 Task: Create a due date automation trigger when advanced on, on the monday before a card is due add fields without custom field "Resume" set to a date less than 1 days ago at 11:00 AM.
Action: Mouse moved to (1062, 297)
Screenshot: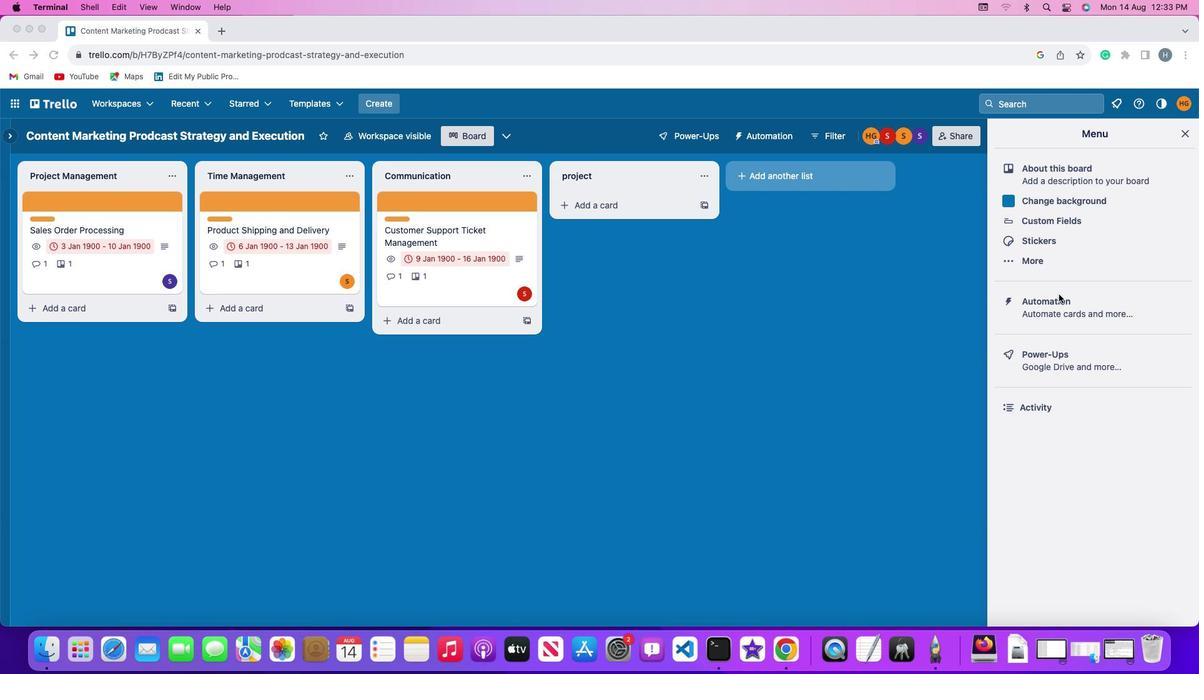 
Action: Mouse pressed left at (1062, 297)
Screenshot: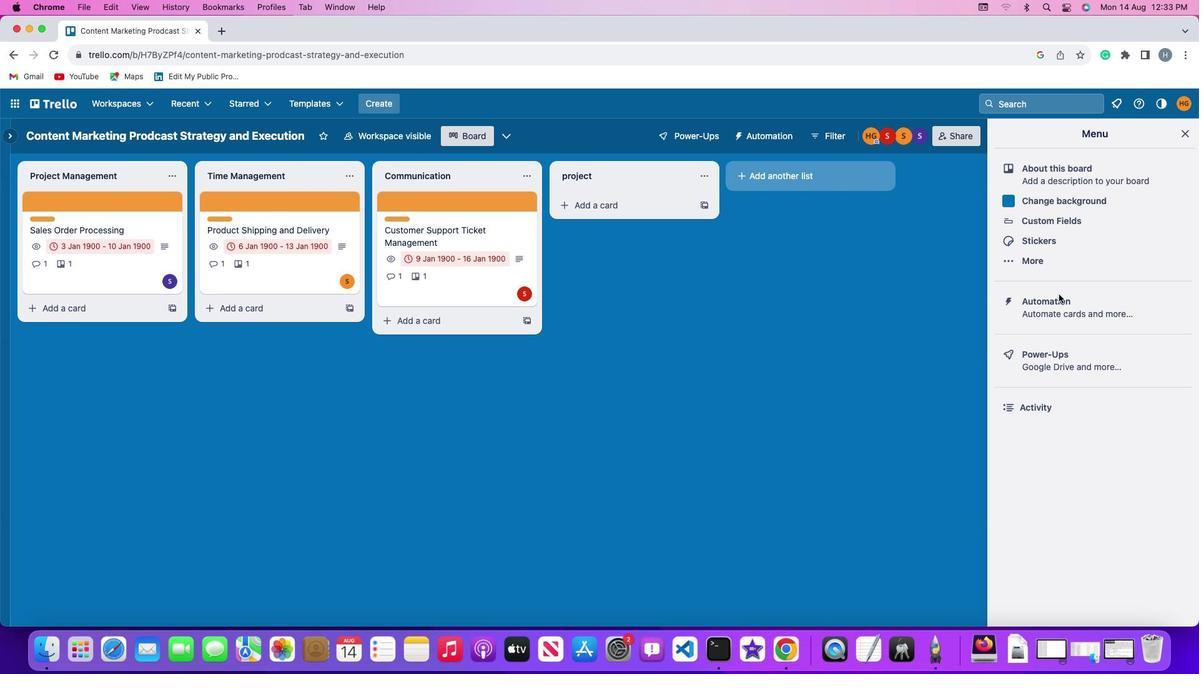 
Action: Mouse pressed left at (1062, 297)
Screenshot: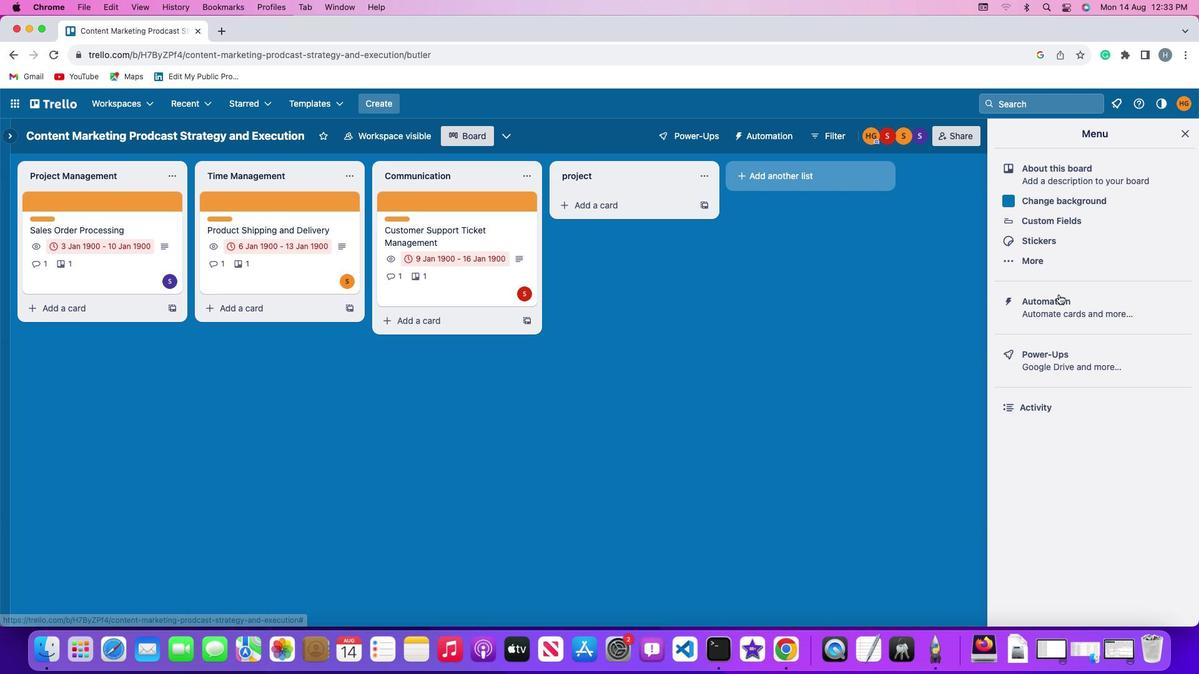 
Action: Mouse moved to (76, 302)
Screenshot: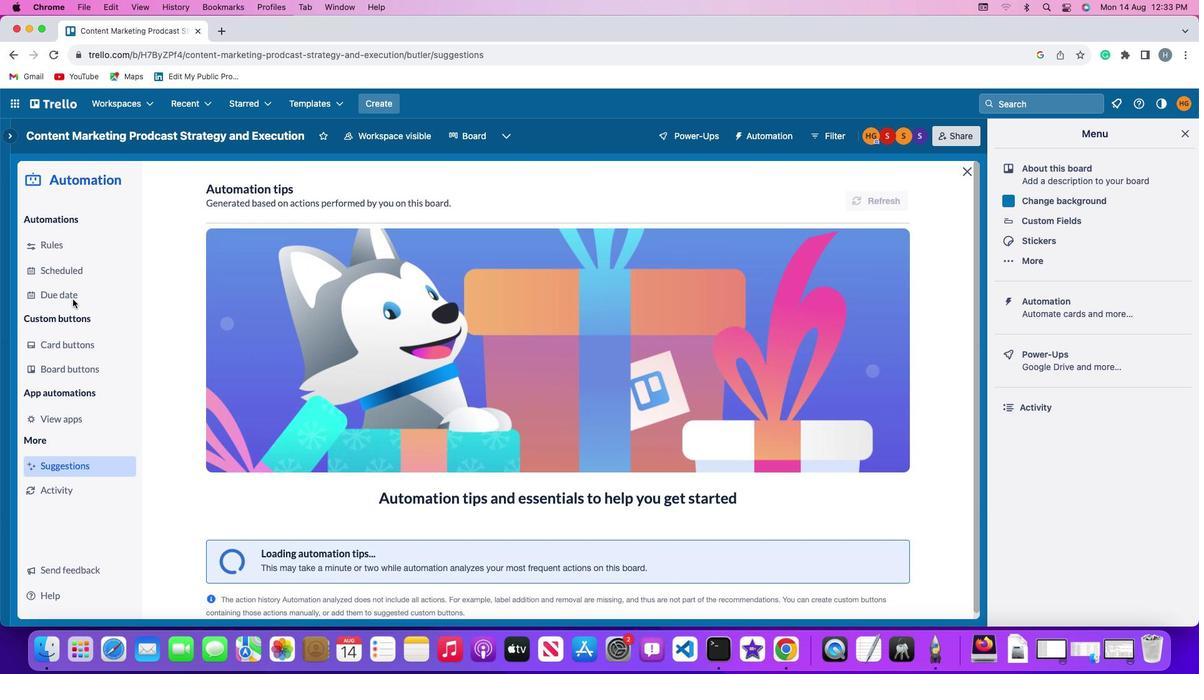 
Action: Mouse pressed left at (76, 302)
Screenshot: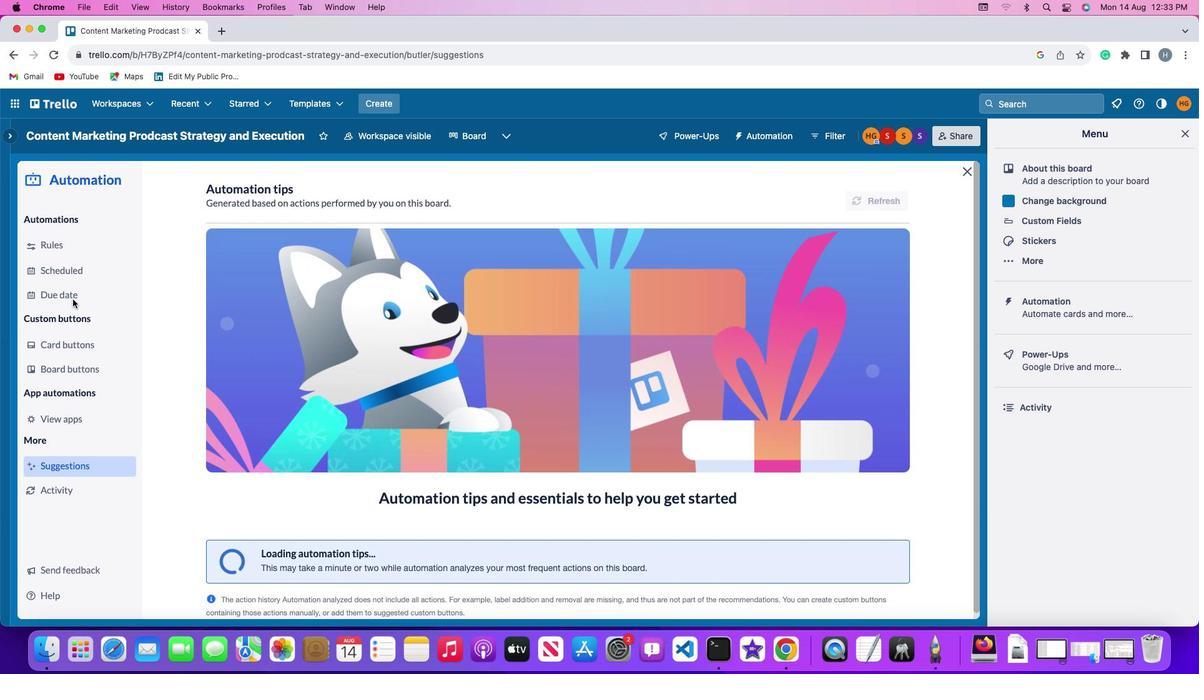 
Action: Mouse moved to (851, 191)
Screenshot: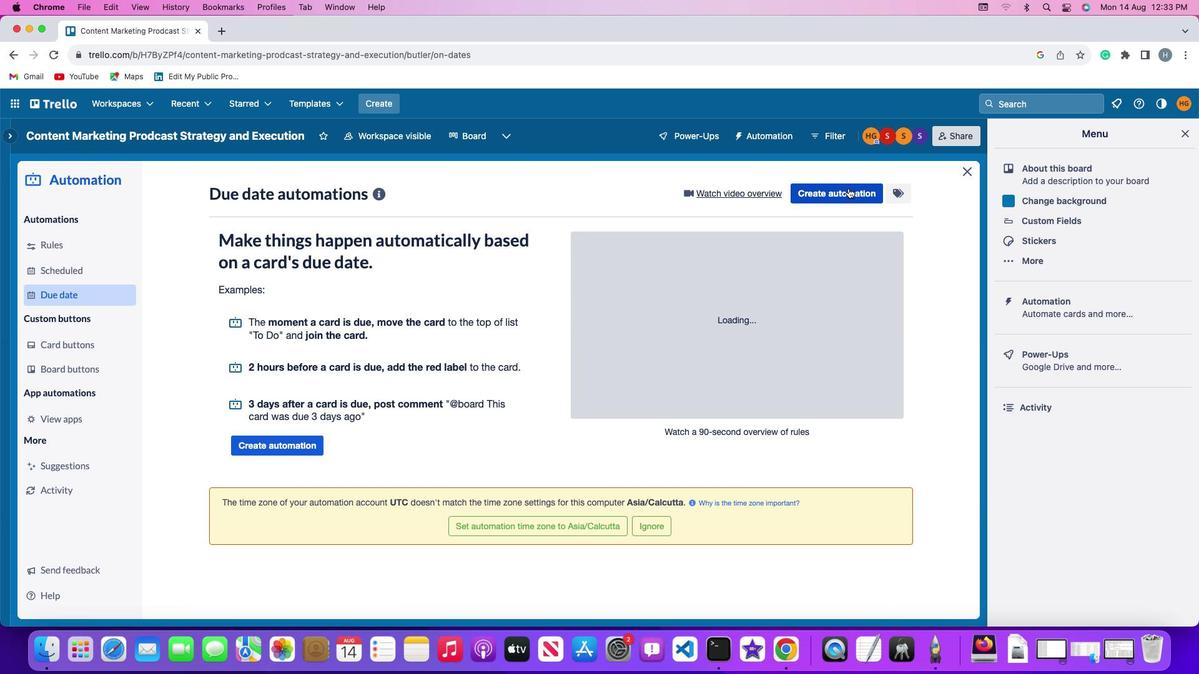 
Action: Mouse pressed left at (851, 191)
Screenshot: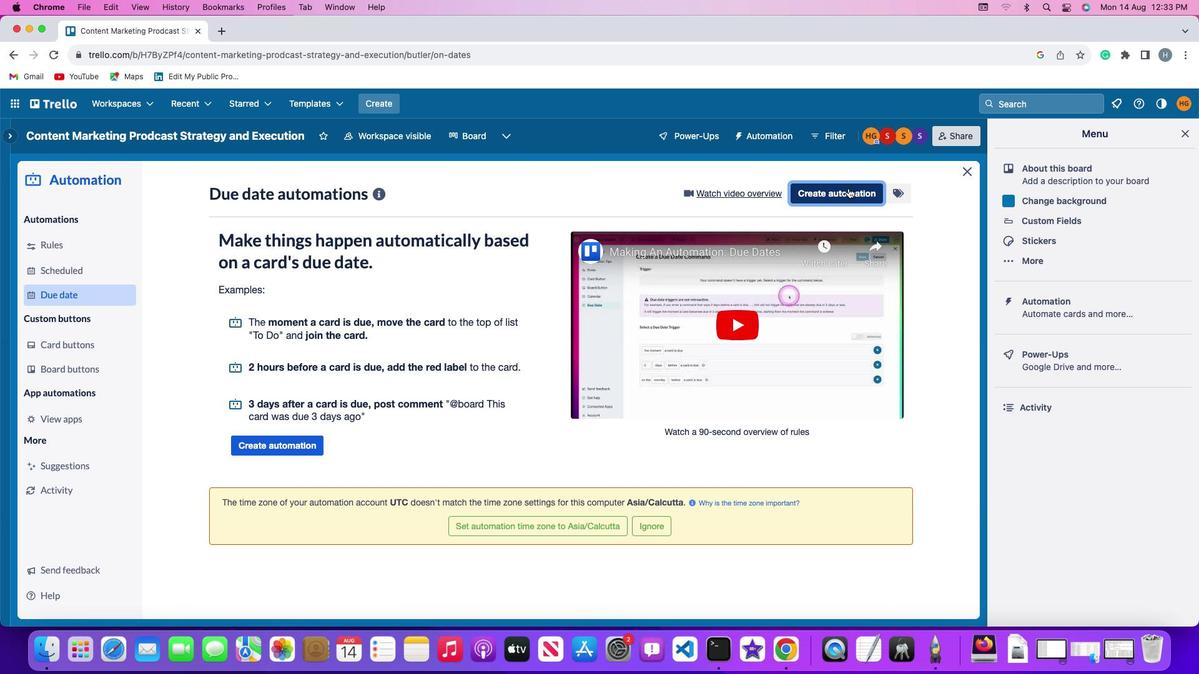 
Action: Mouse moved to (242, 312)
Screenshot: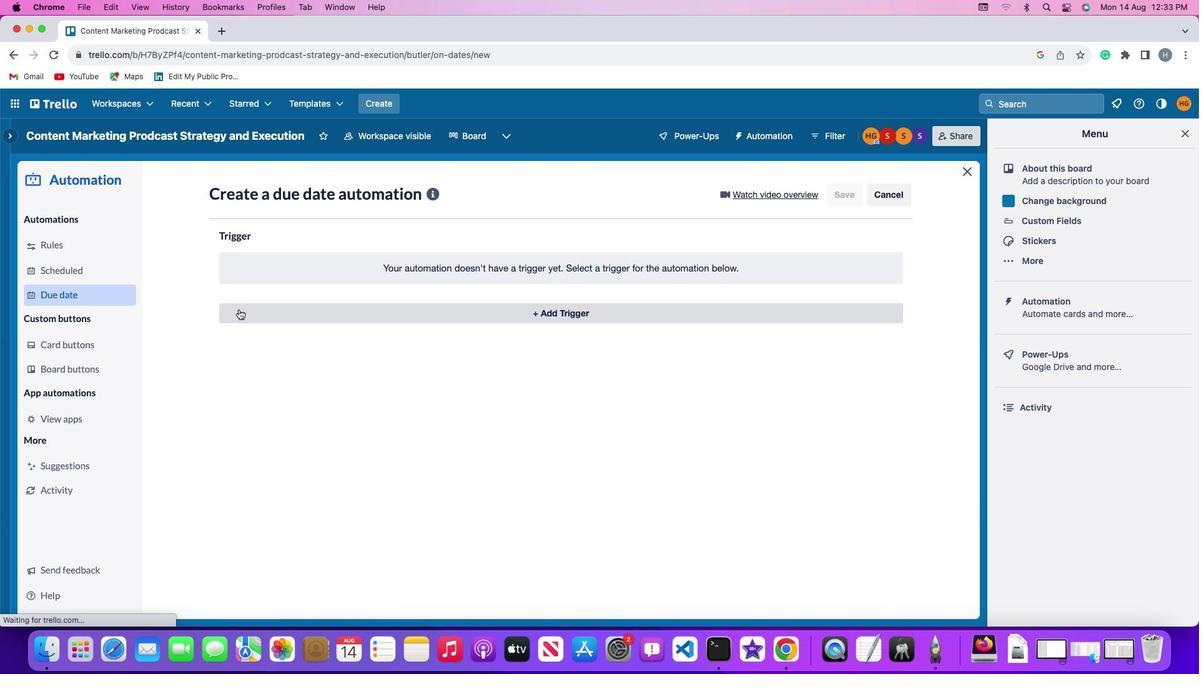
Action: Mouse pressed left at (242, 312)
Screenshot: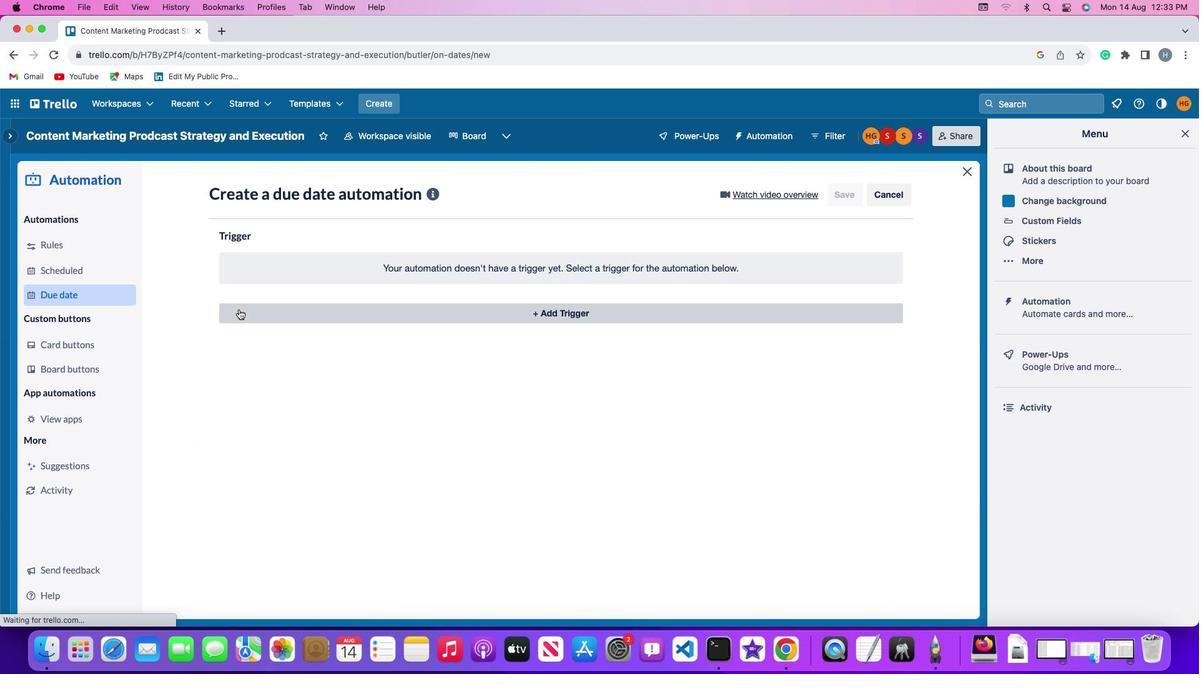 
Action: Mouse moved to (267, 547)
Screenshot: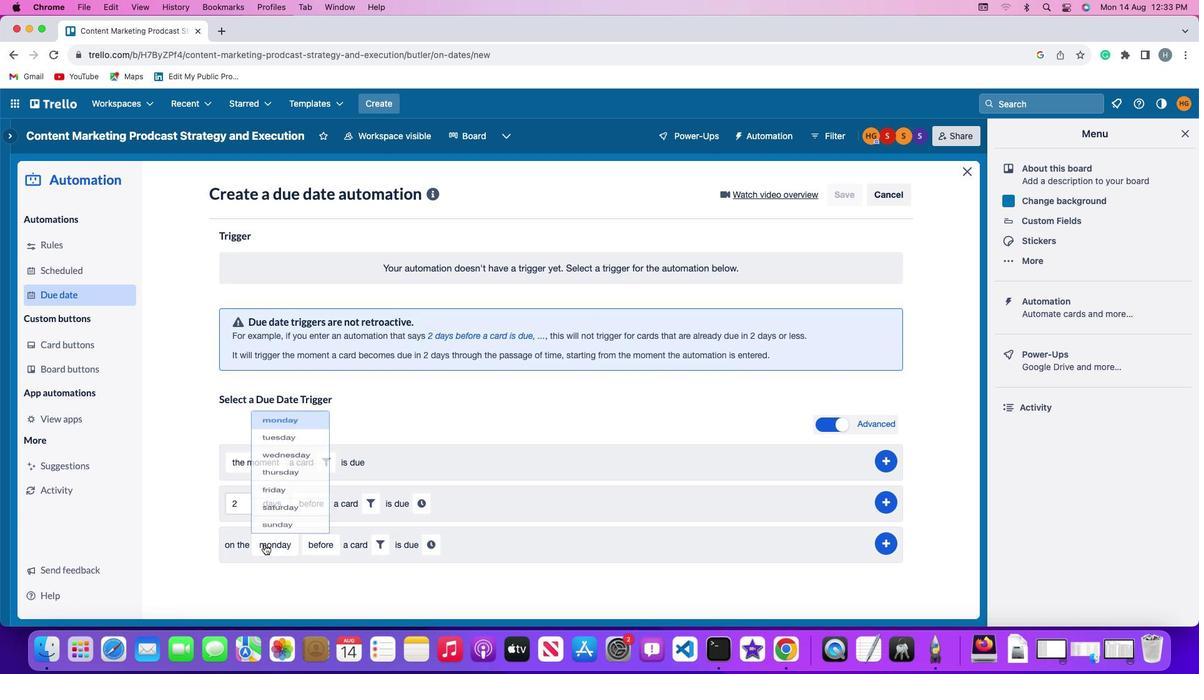 
Action: Mouse pressed left at (267, 547)
Screenshot: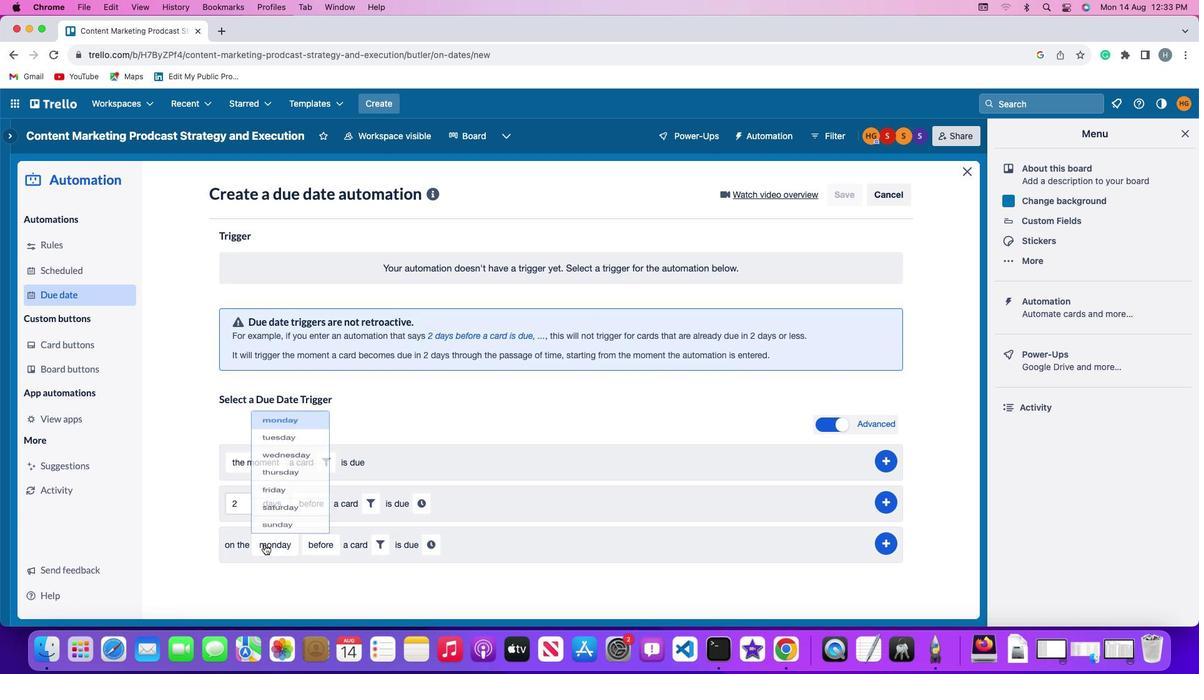 
Action: Mouse moved to (301, 377)
Screenshot: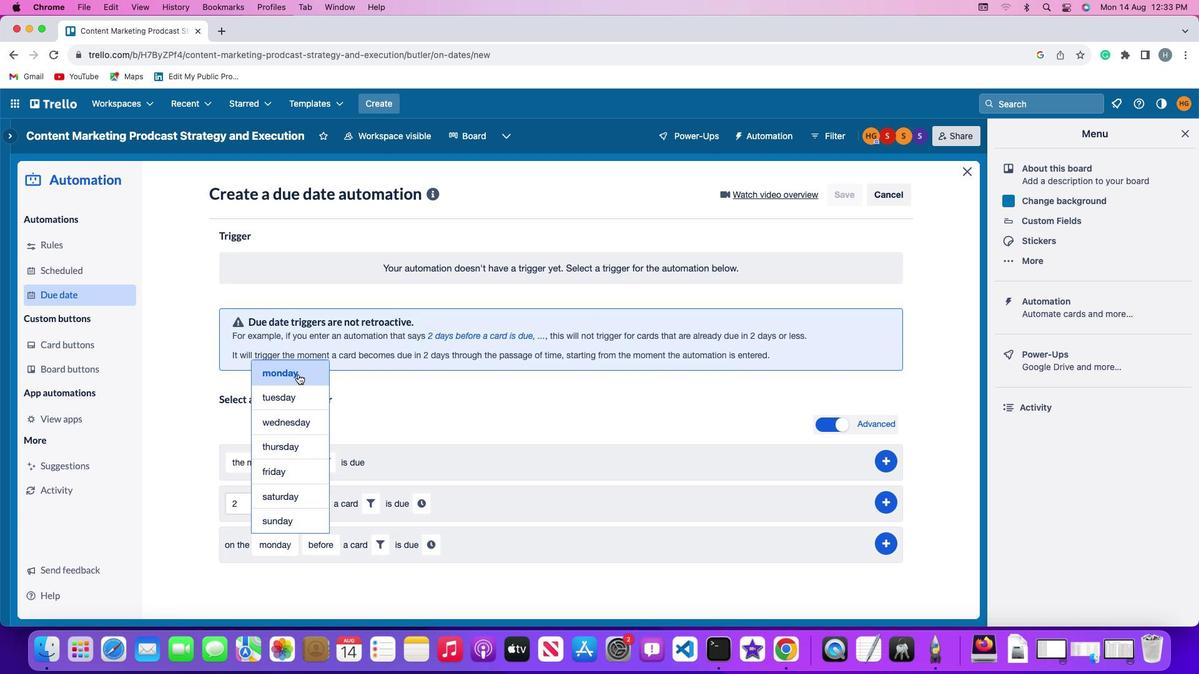 
Action: Mouse pressed left at (301, 377)
Screenshot: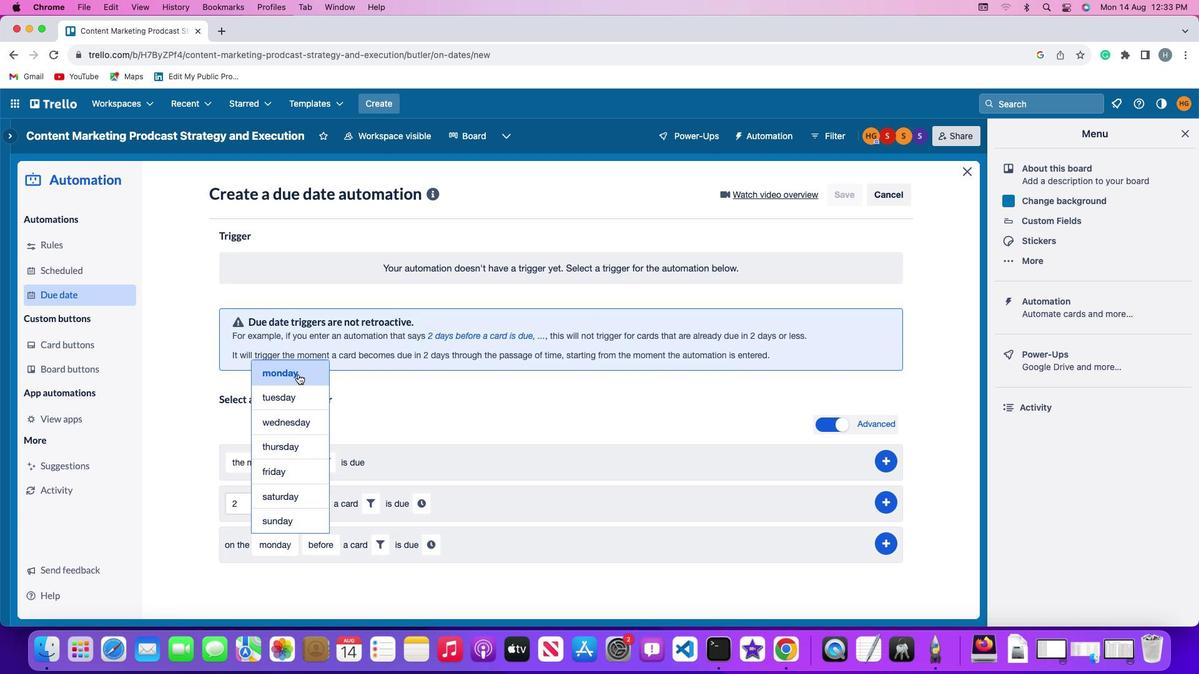 
Action: Mouse moved to (319, 551)
Screenshot: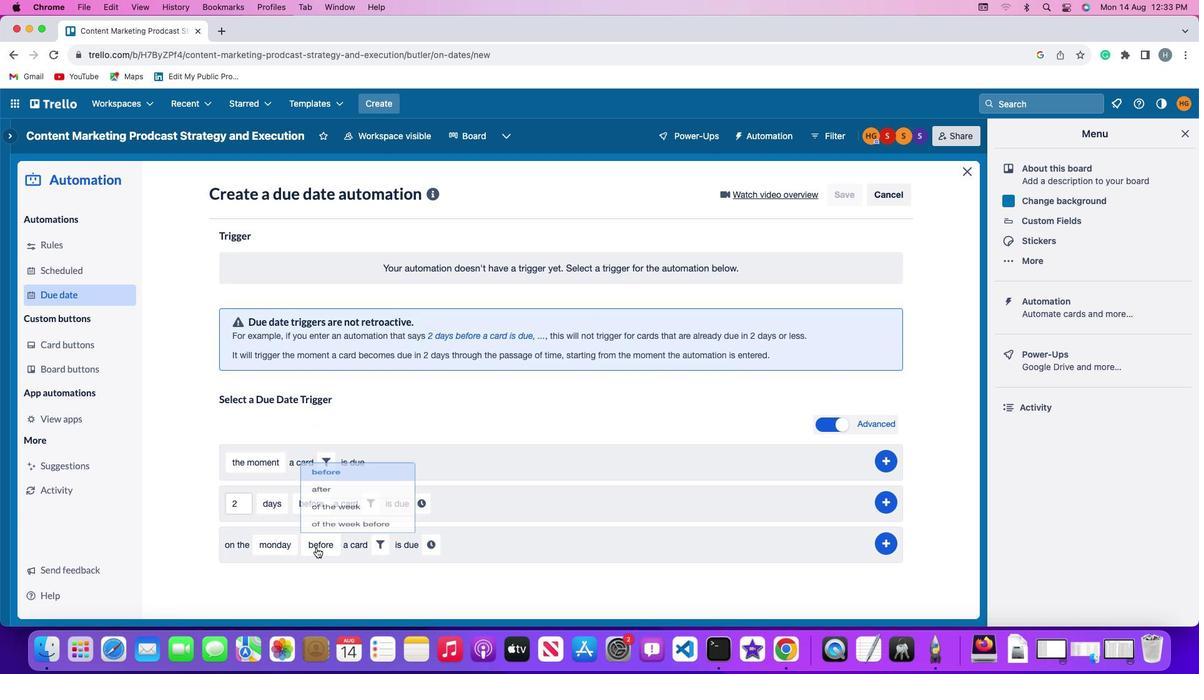 
Action: Mouse pressed left at (319, 551)
Screenshot: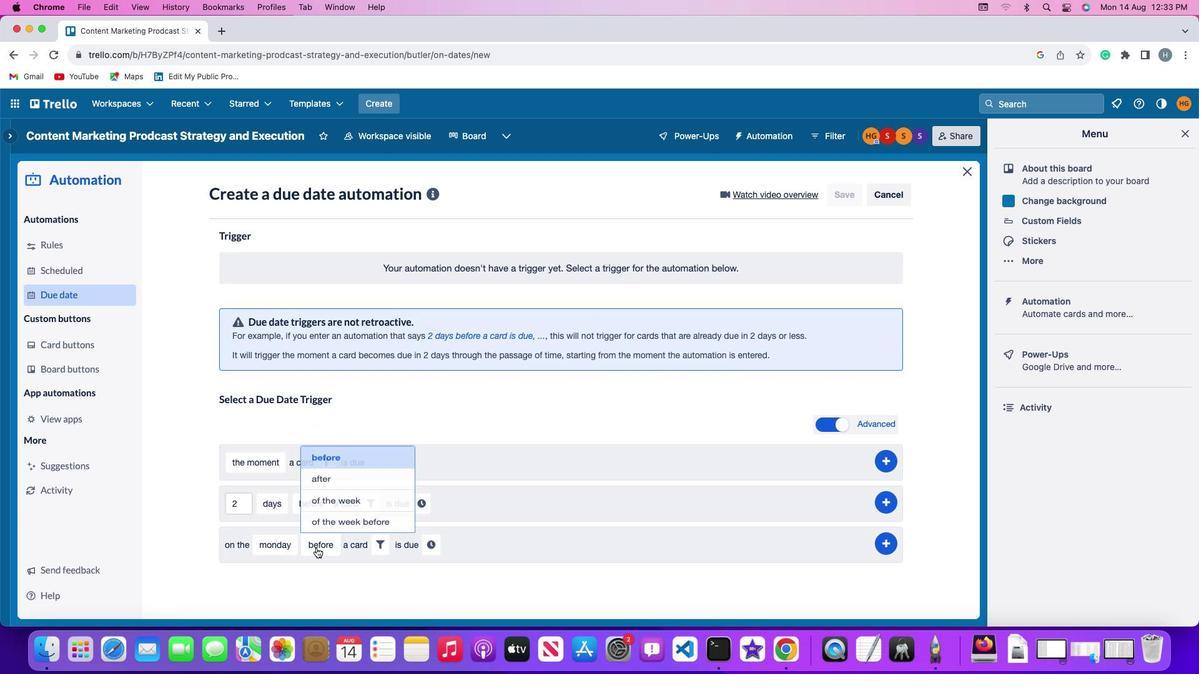 
Action: Mouse moved to (359, 450)
Screenshot: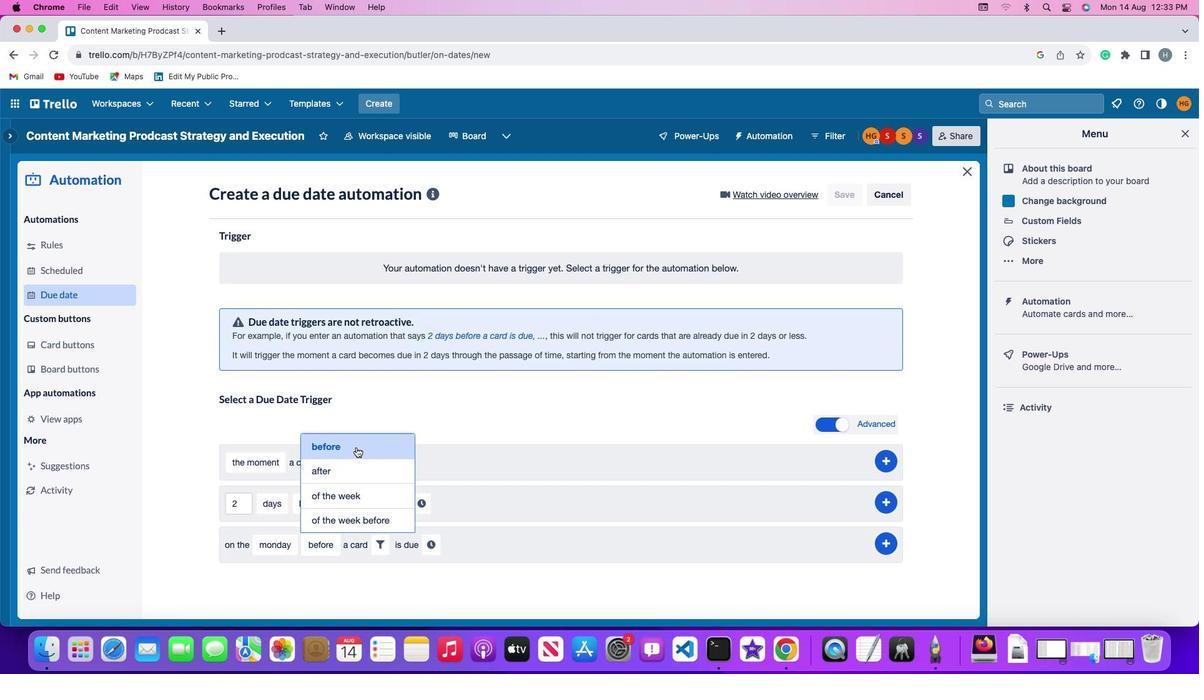 
Action: Mouse pressed left at (359, 450)
Screenshot: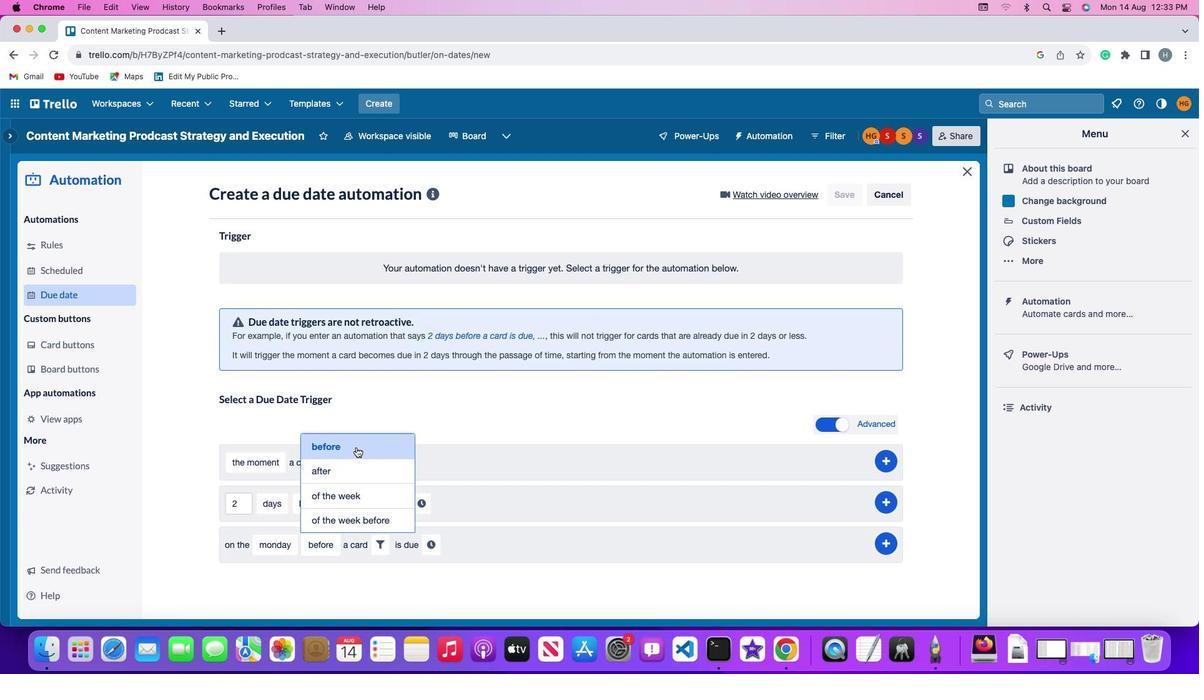 
Action: Mouse moved to (382, 548)
Screenshot: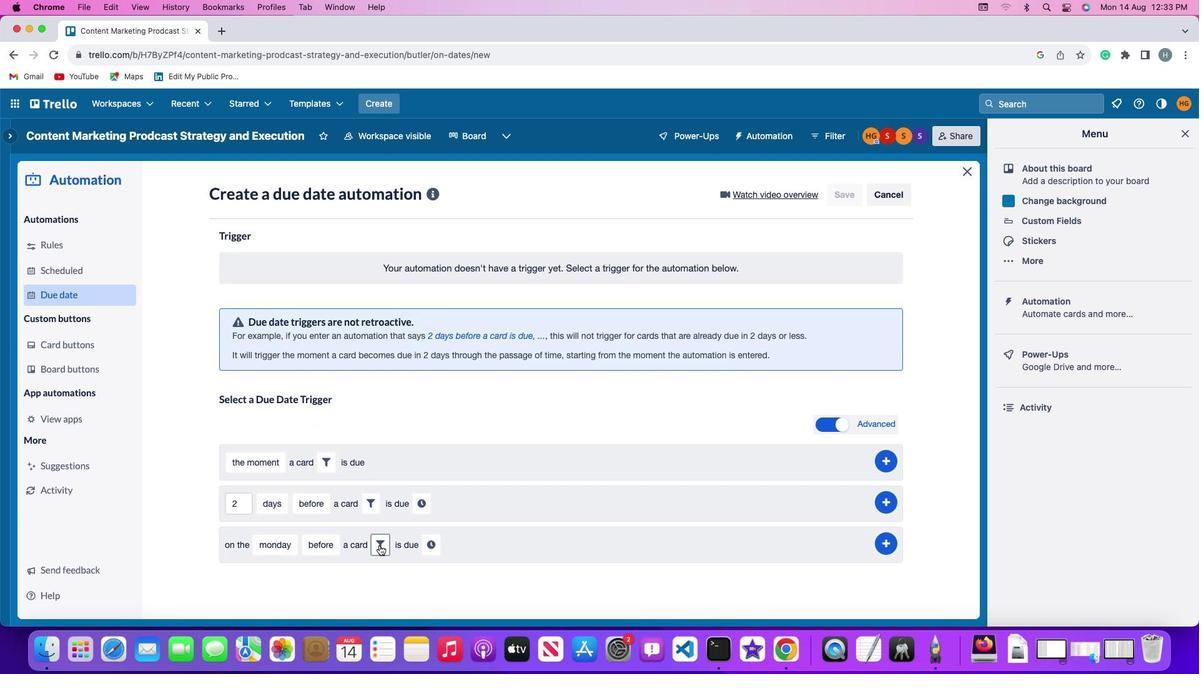 
Action: Mouse pressed left at (382, 548)
Screenshot: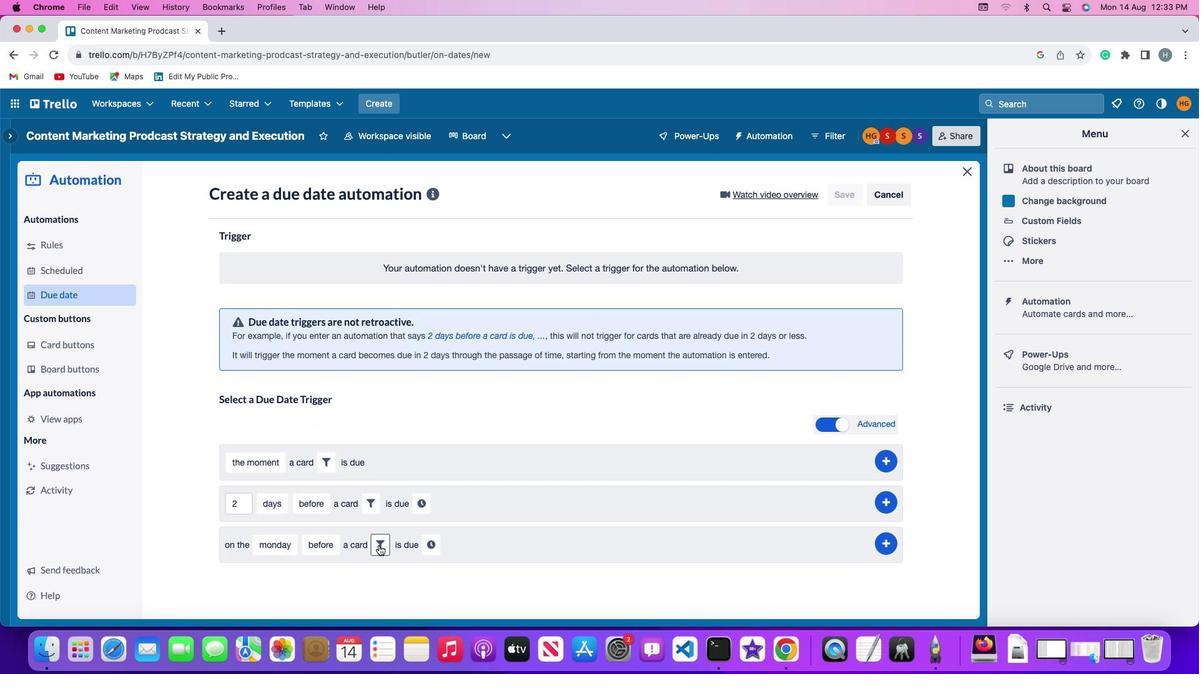 
Action: Mouse moved to (579, 589)
Screenshot: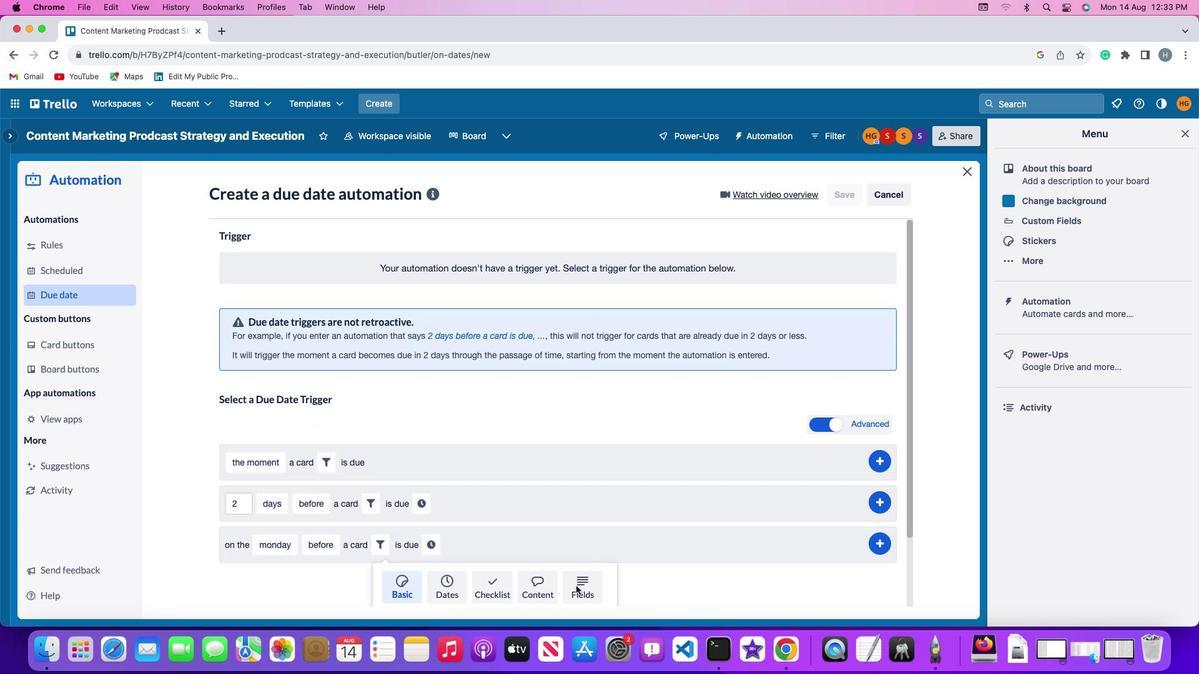 
Action: Mouse pressed left at (579, 589)
Screenshot: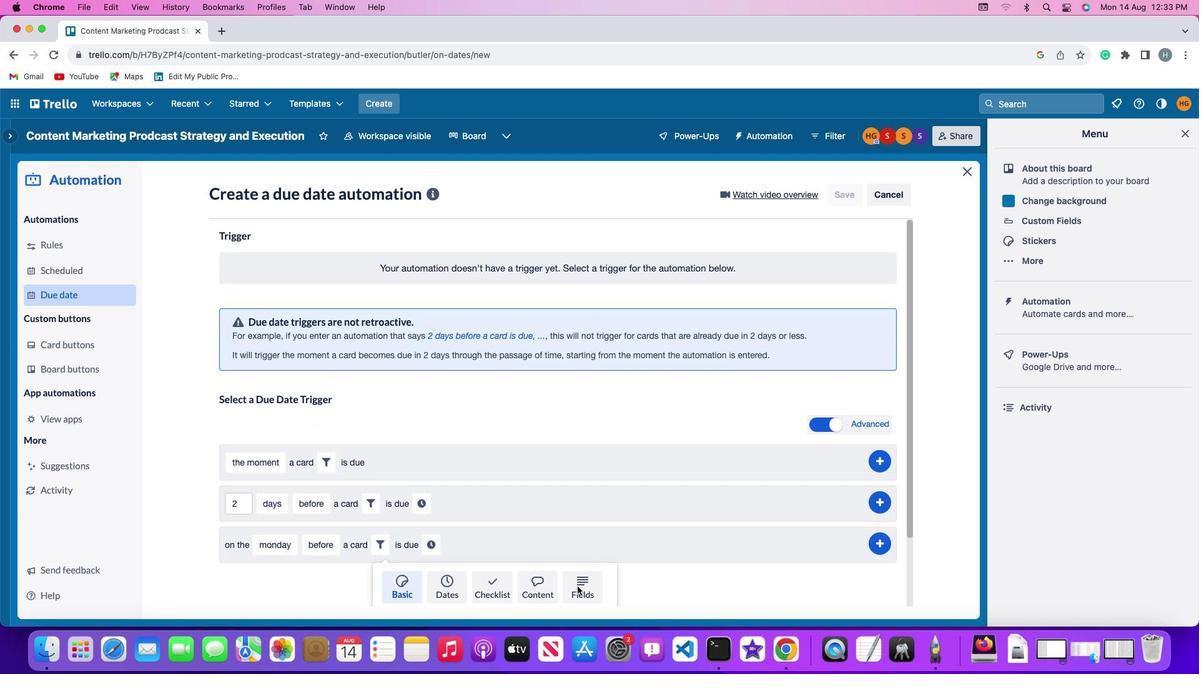 
Action: Mouse moved to (327, 575)
Screenshot: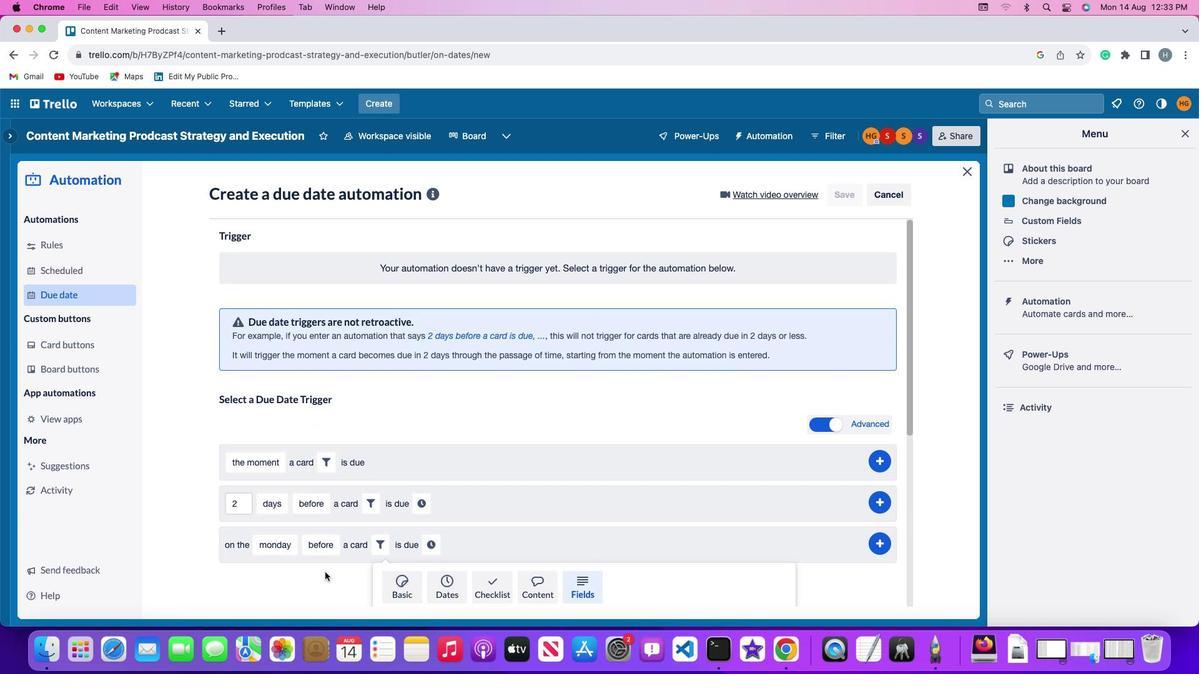 
Action: Mouse scrolled (327, 575) with delta (3, 2)
Screenshot: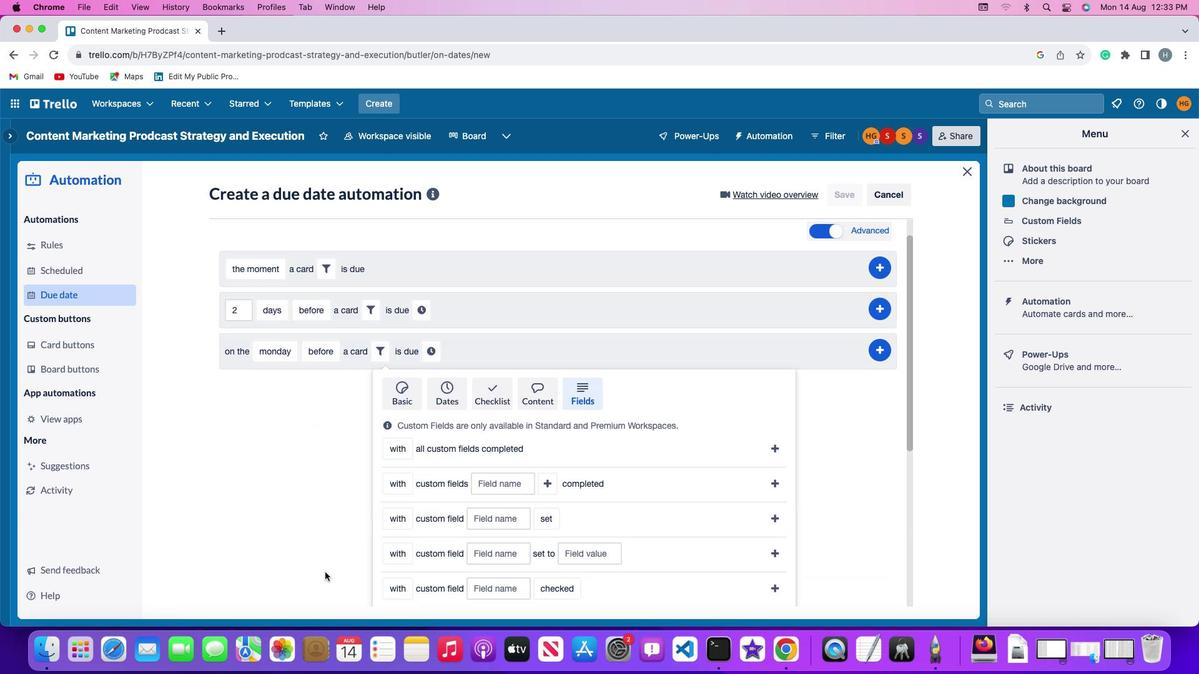 
Action: Mouse scrolled (327, 575) with delta (3, 2)
Screenshot: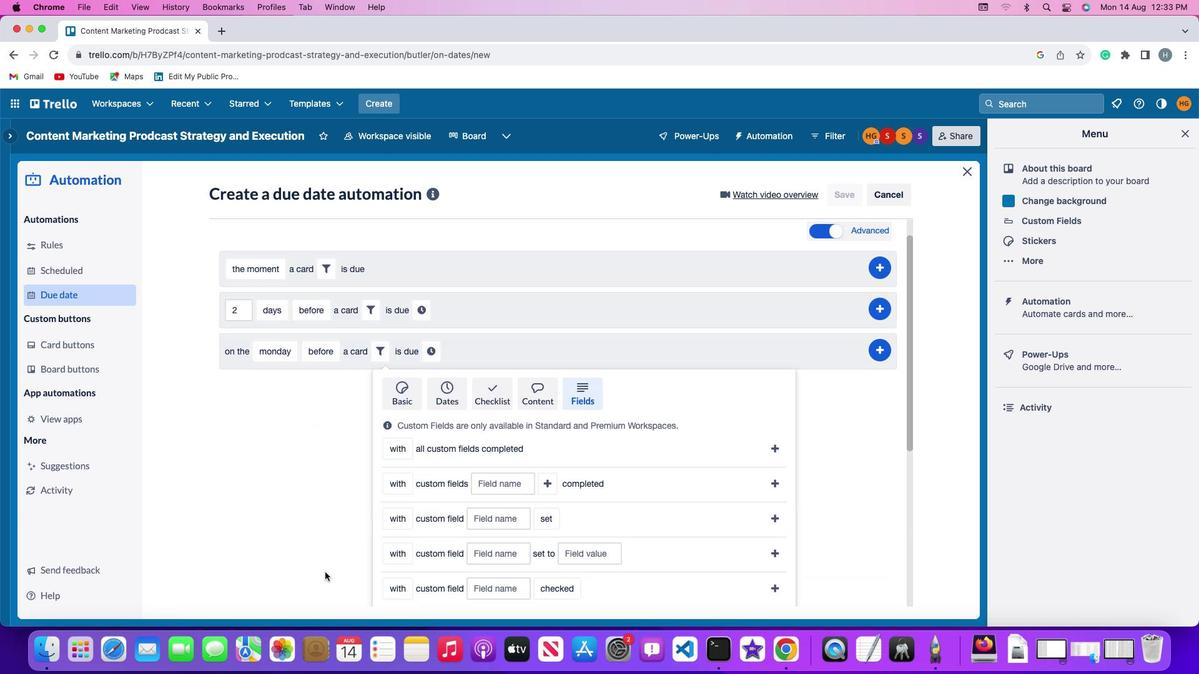 
Action: Mouse scrolled (327, 575) with delta (3, 1)
Screenshot: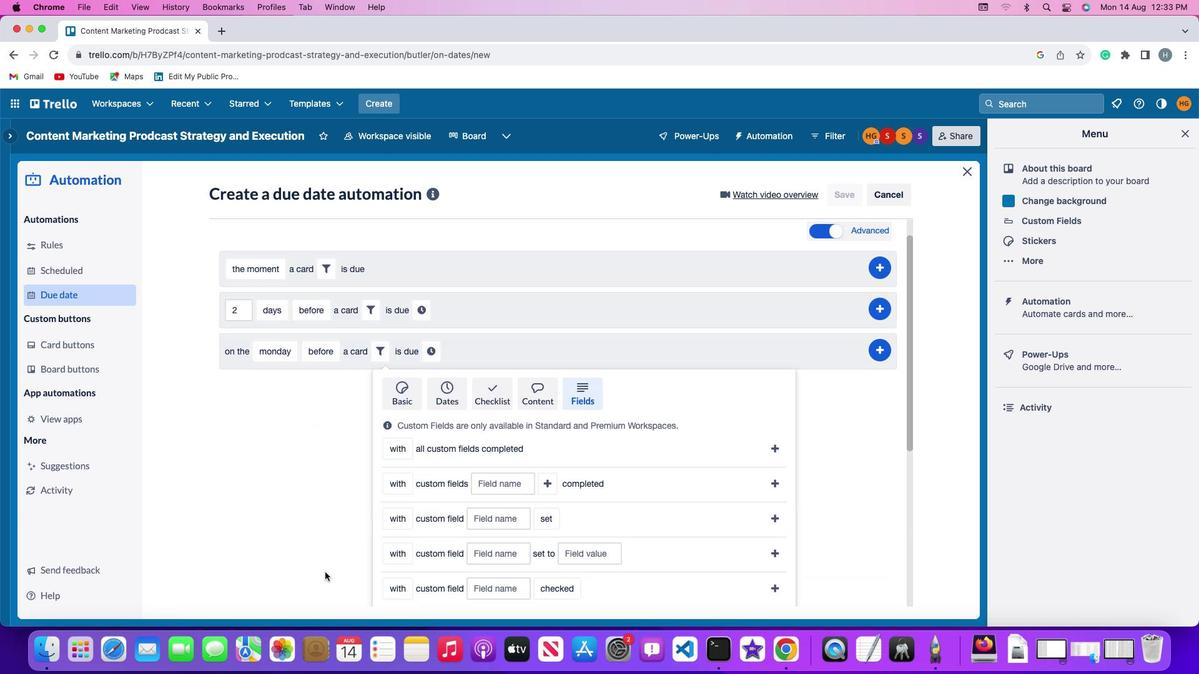 
Action: Mouse scrolled (327, 575) with delta (3, 0)
Screenshot: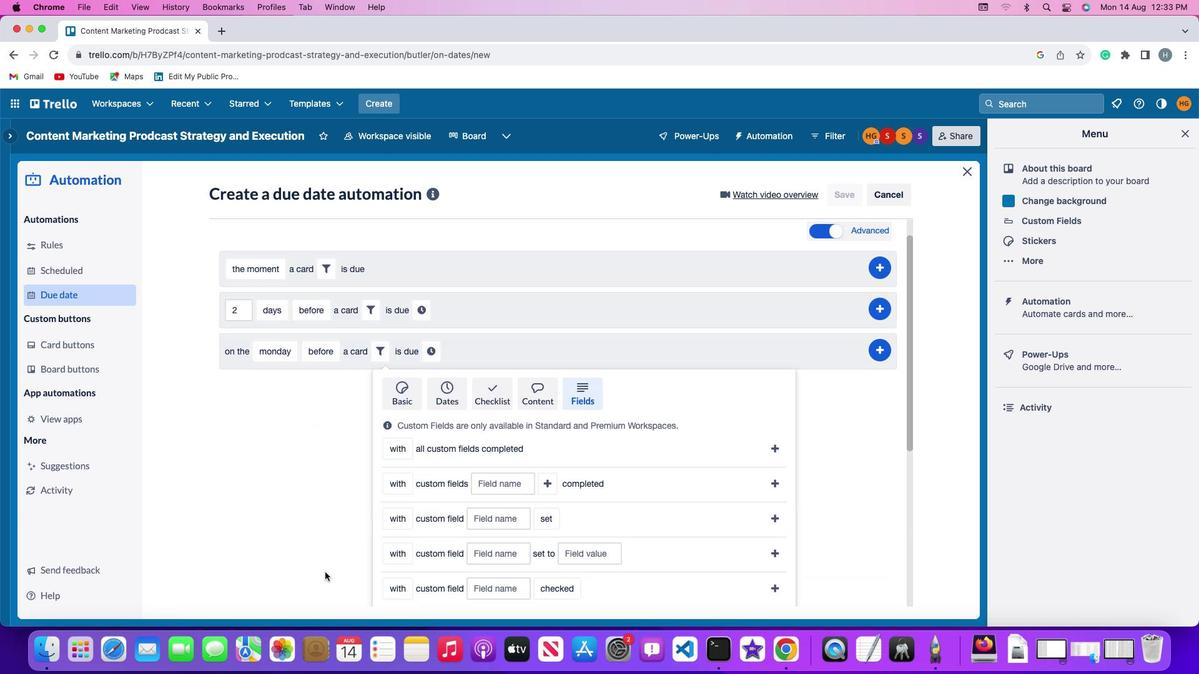 
Action: Mouse scrolled (327, 575) with delta (3, 0)
Screenshot: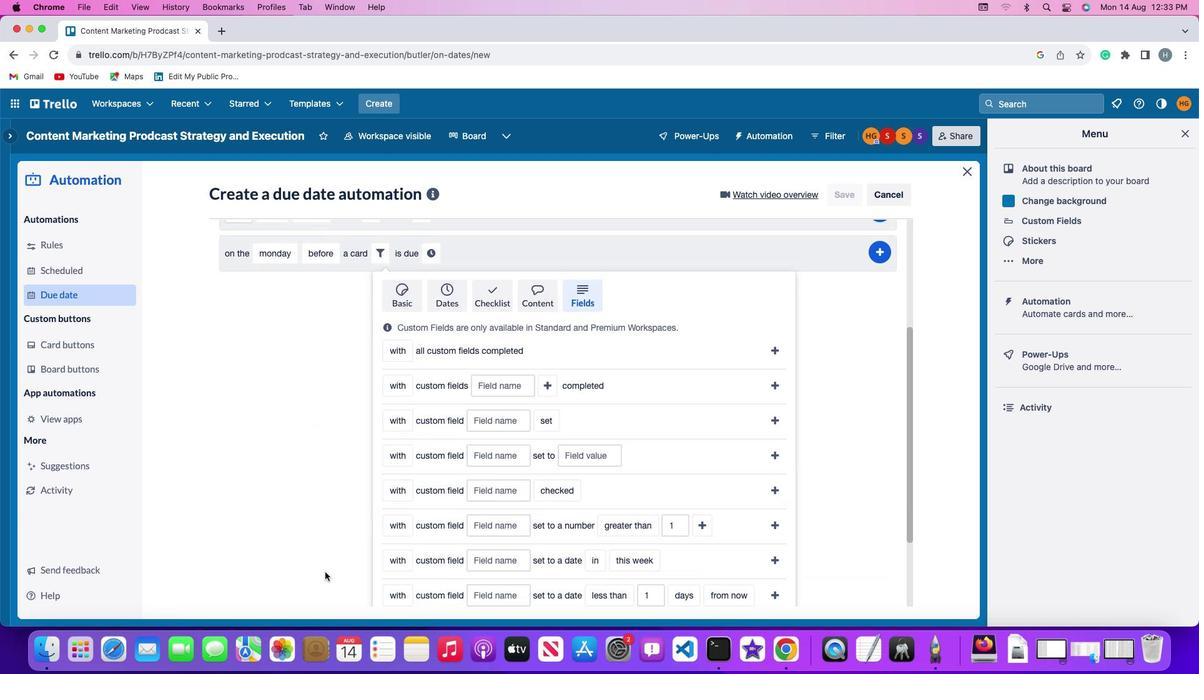 
Action: Mouse moved to (327, 575)
Screenshot: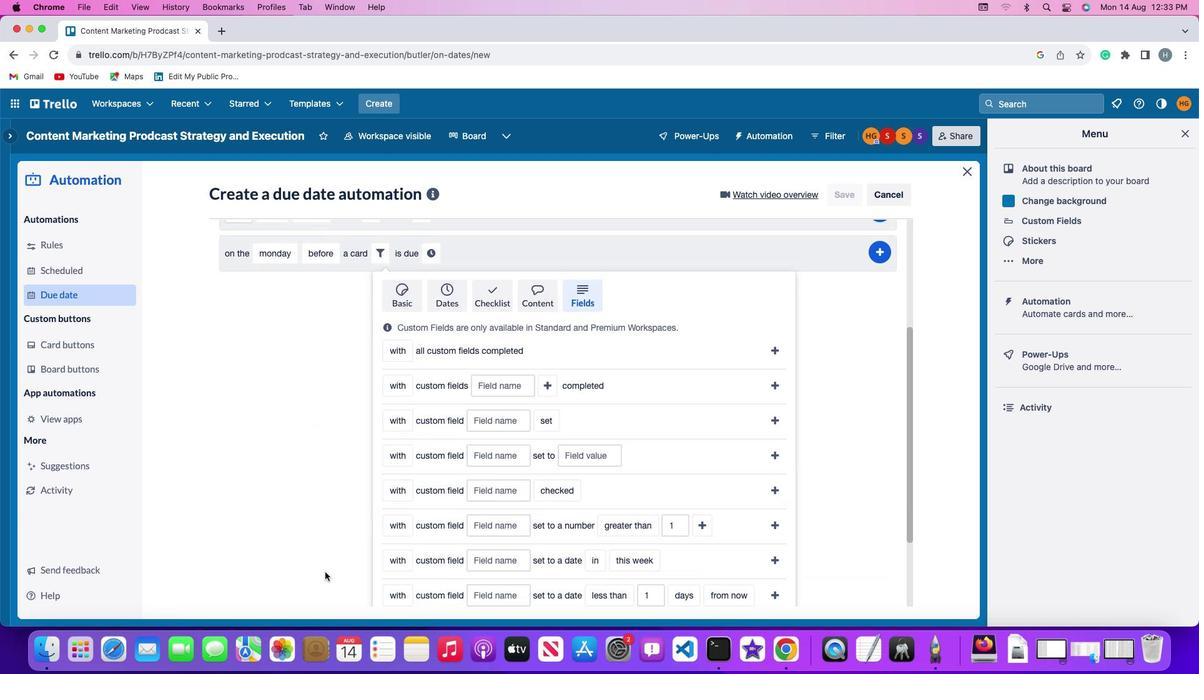 
Action: Mouse scrolled (327, 575) with delta (3, 2)
Screenshot: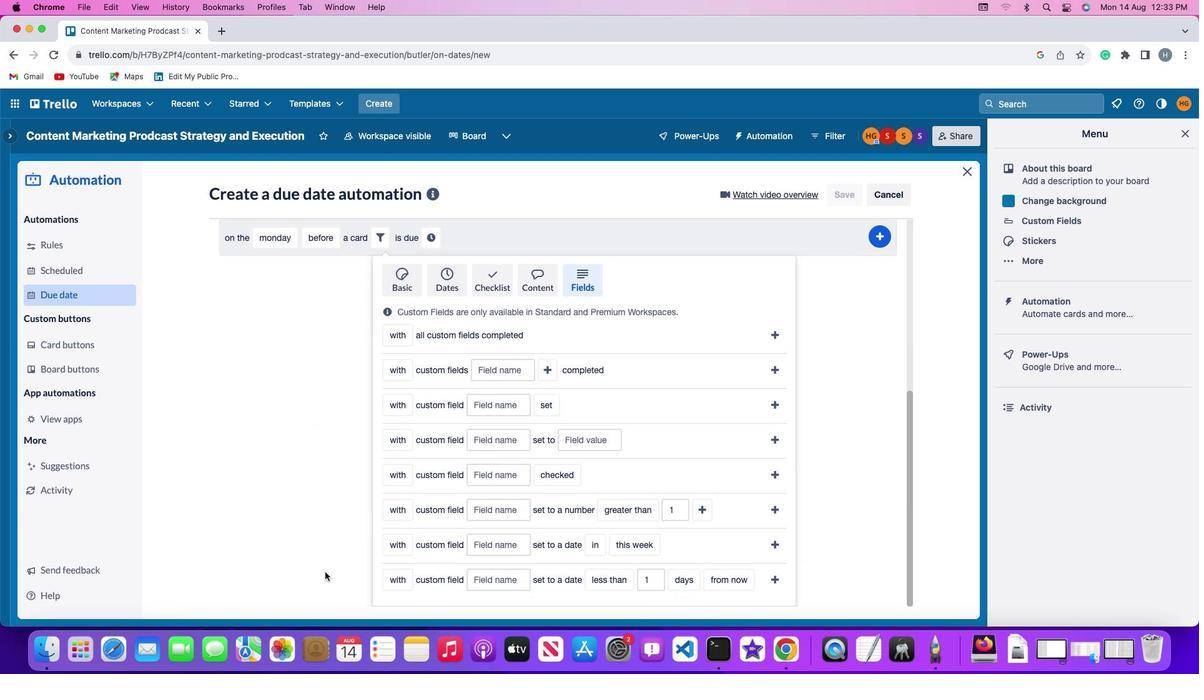 
Action: Mouse scrolled (327, 575) with delta (3, 2)
Screenshot: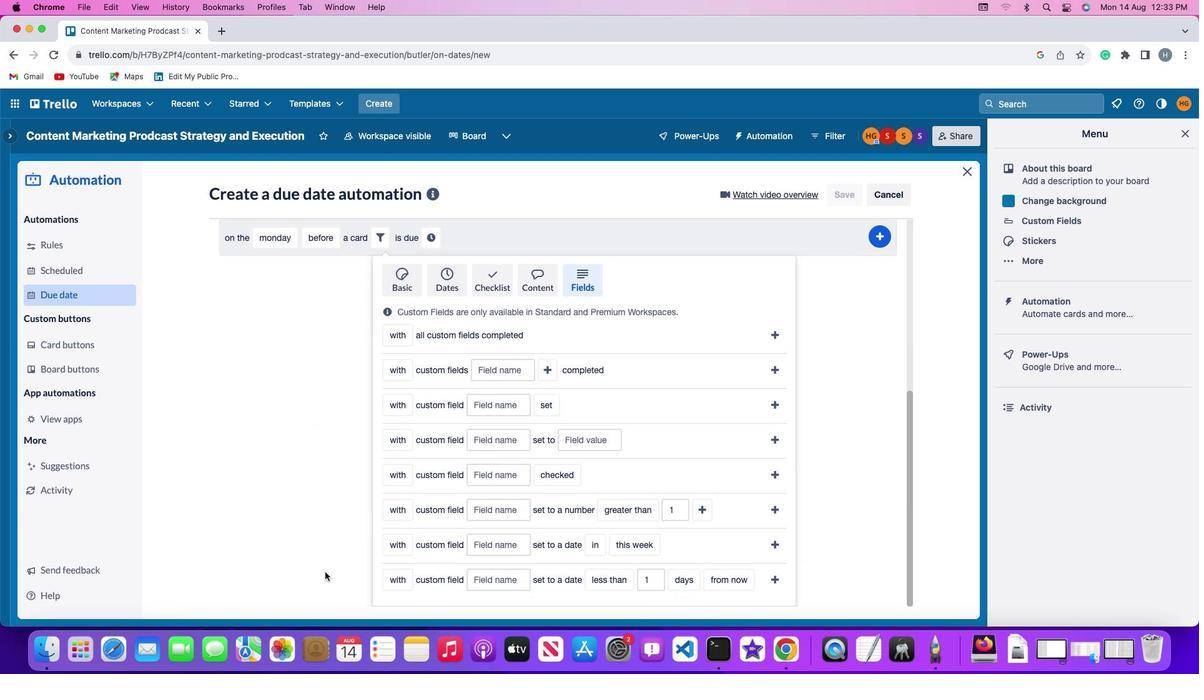 
Action: Mouse scrolled (327, 575) with delta (3, 0)
Screenshot: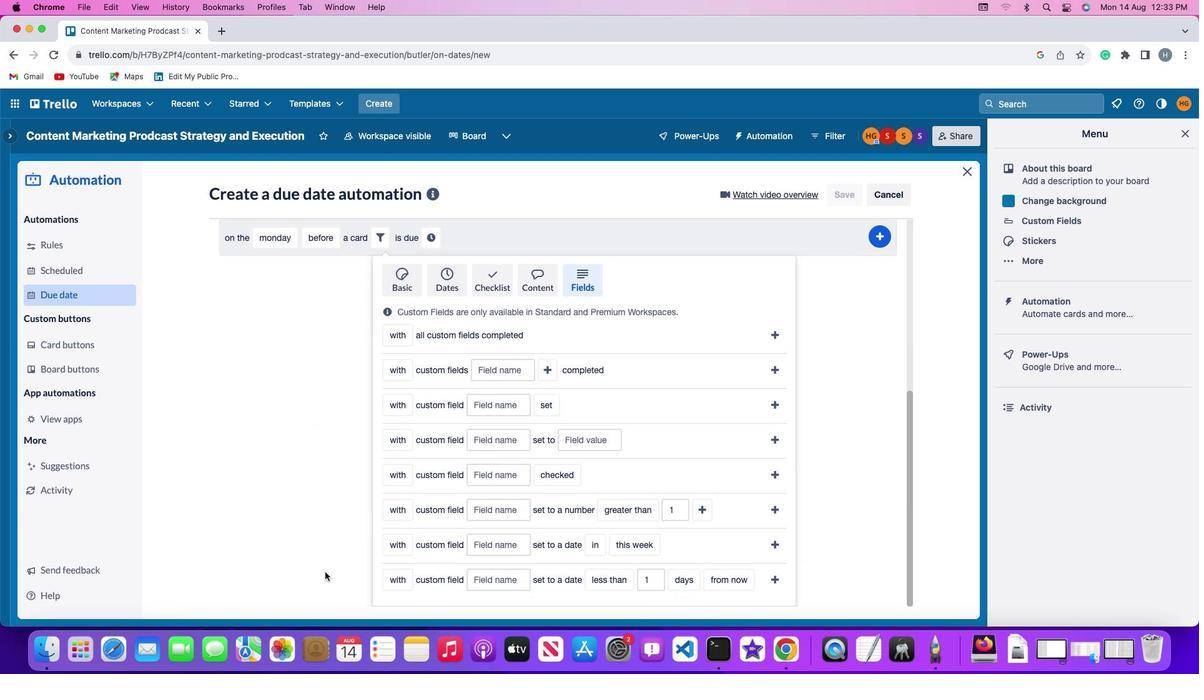 
Action: Mouse scrolled (327, 575) with delta (3, 0)
Screenshot: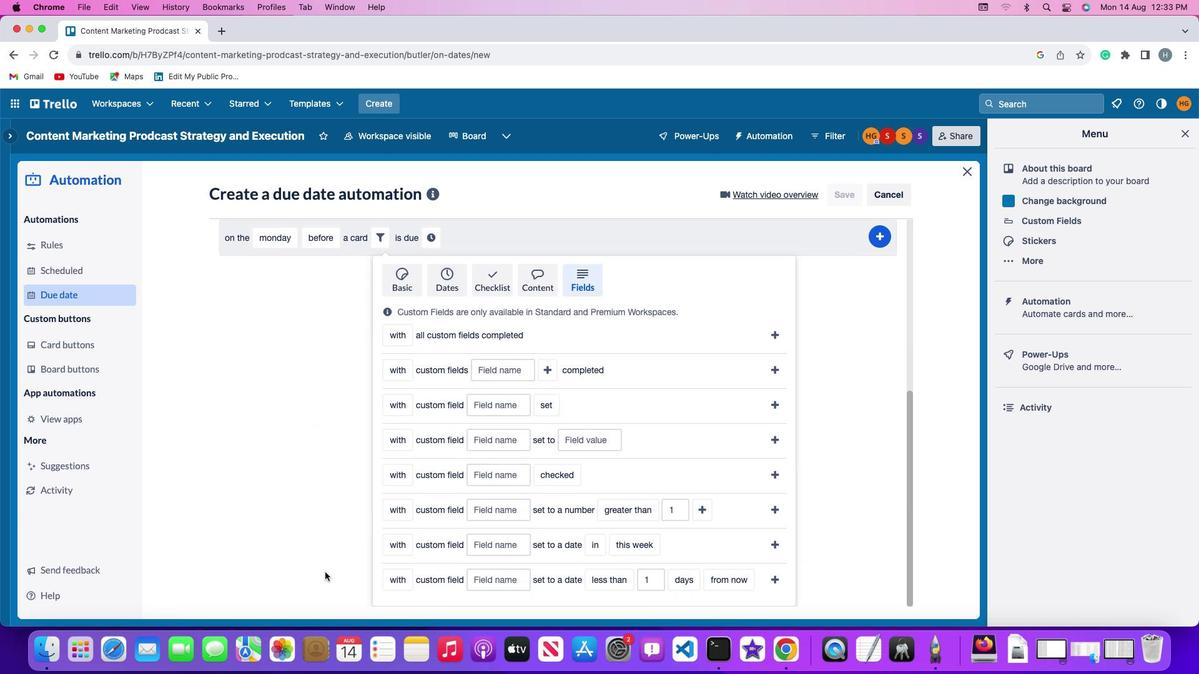 
Action: Mouse scrolled (327, 575) with delta (3, 0)
Screenshot: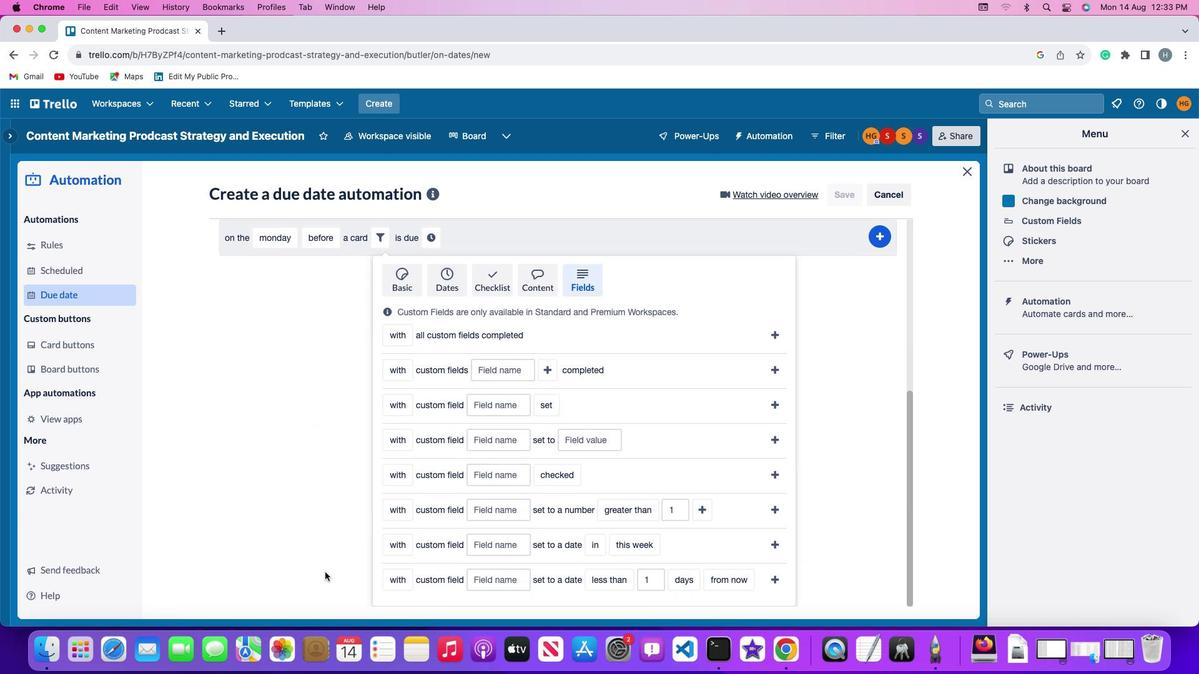 
Action: Mouse scrolled (327, 575) with delta (3, 0)
Screenshot: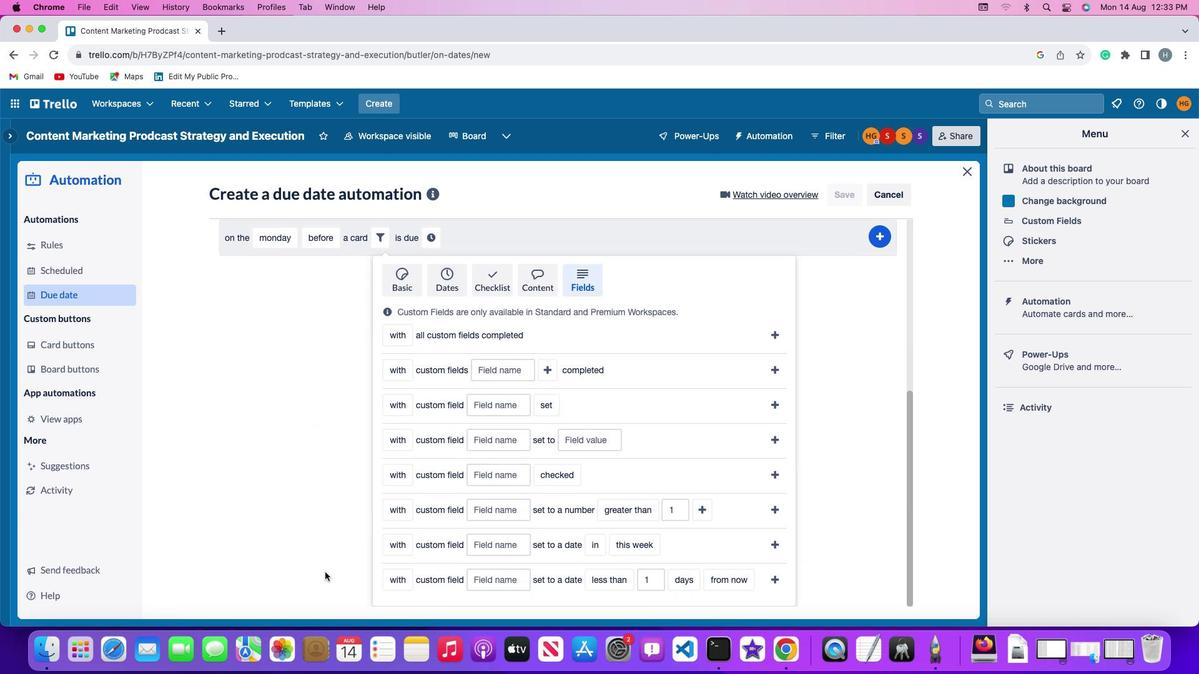 
Action: Mouse scrolled (327, 575) with delta (3, 0)
Screenshot: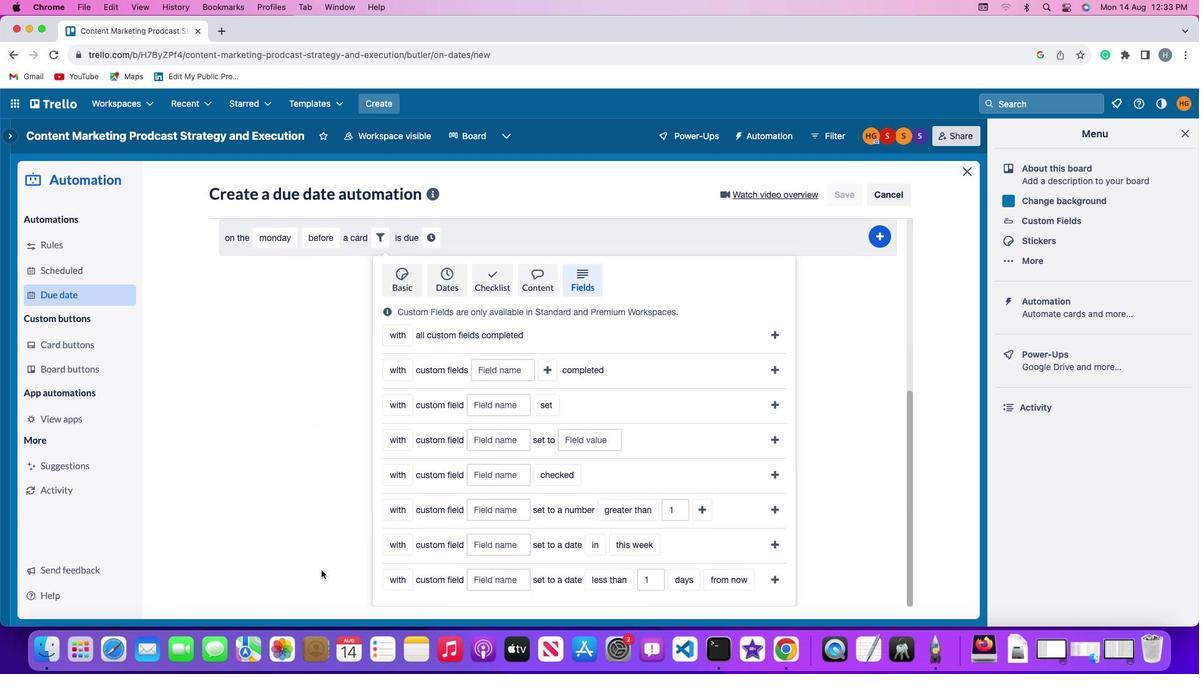 
Action: Mouse moved to (411, 580)
Screenshot: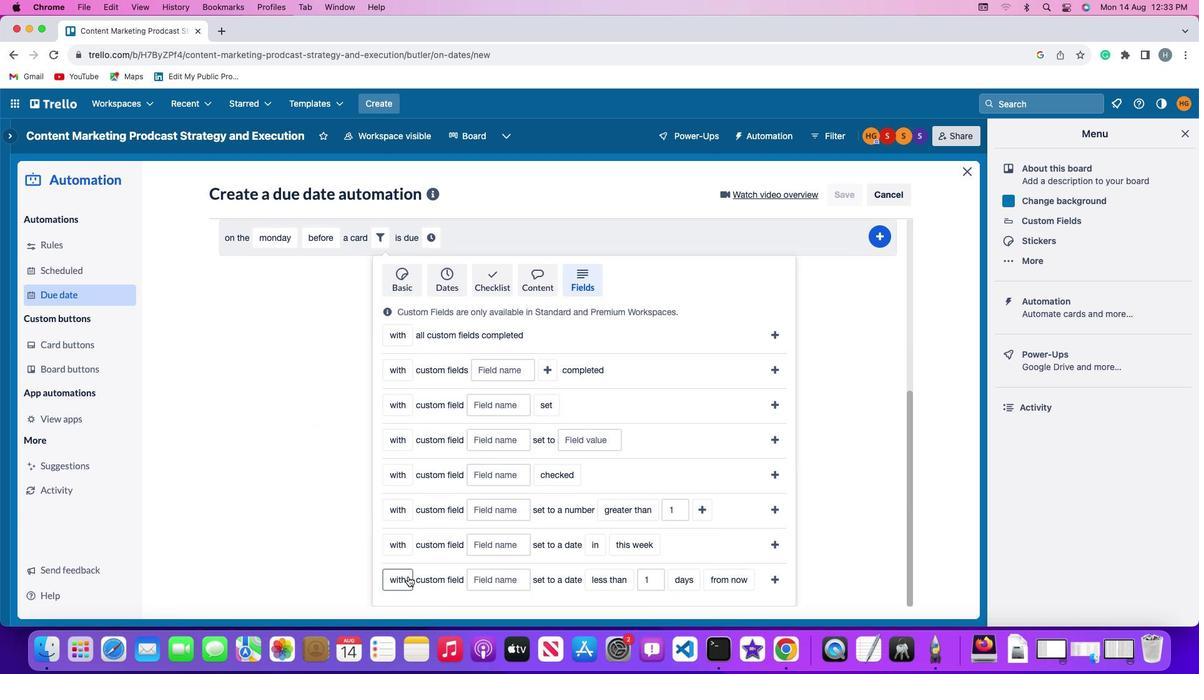 
Action: Mouse pressed left at (411, 580)
Screenshot: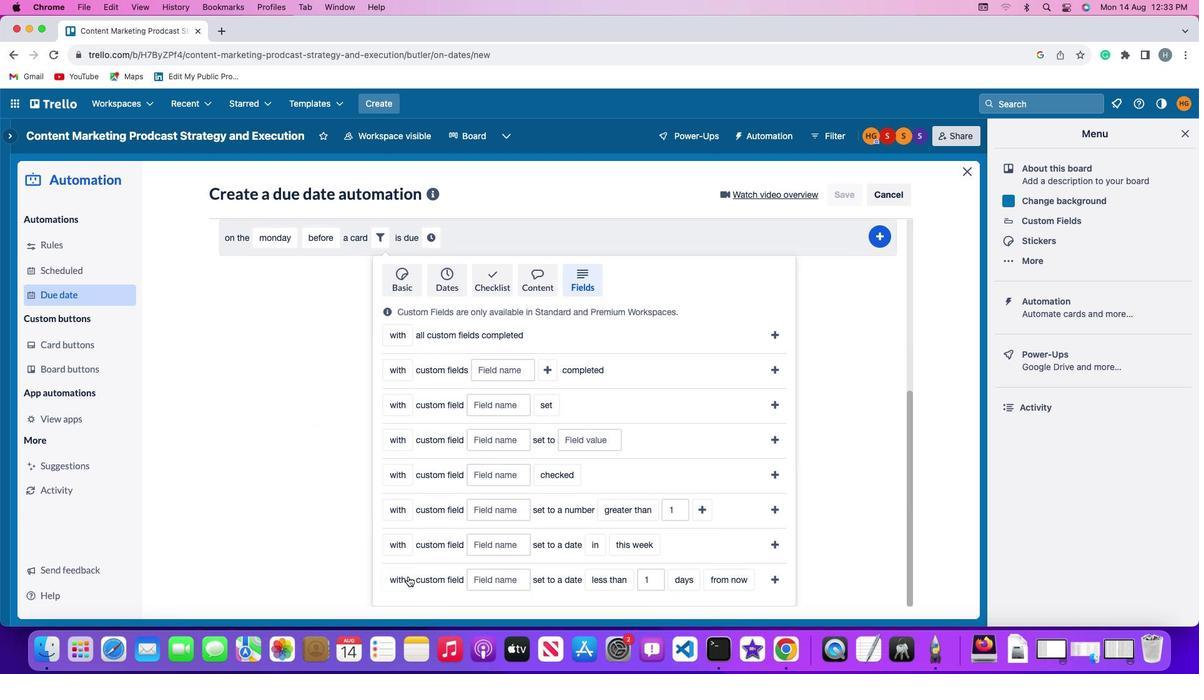 
Action: Mouse moved to (411, 557)
Screenshot: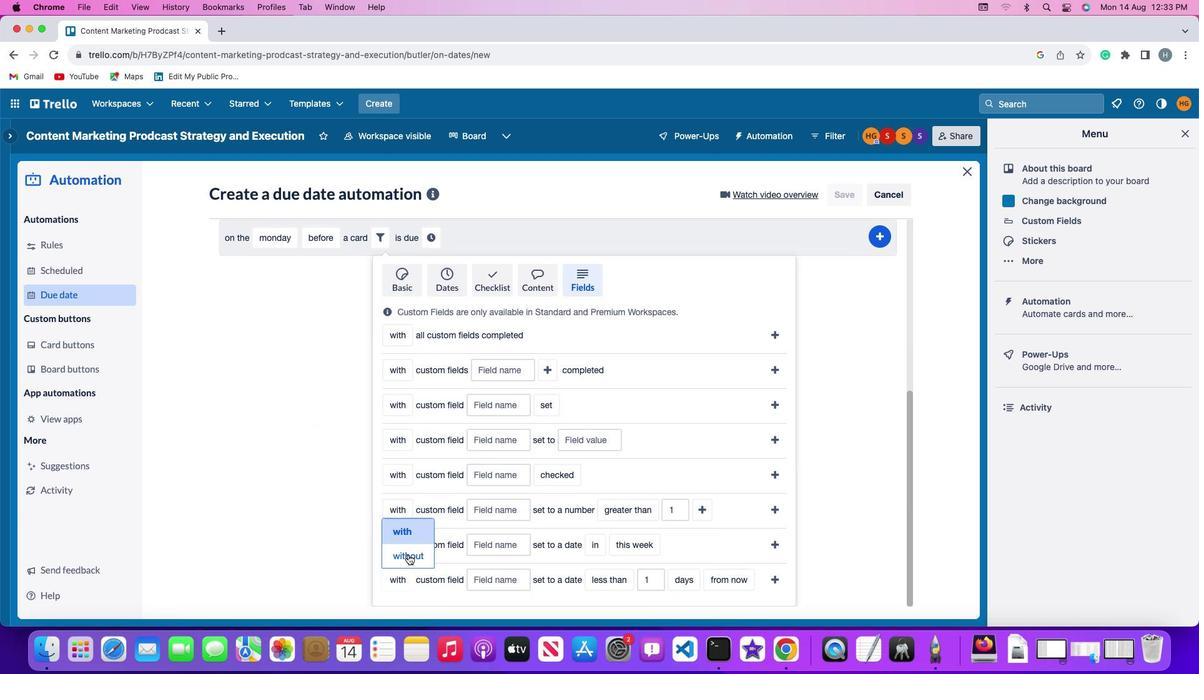 
Action: Mouse pressed left at (411, 557)
Screenshot: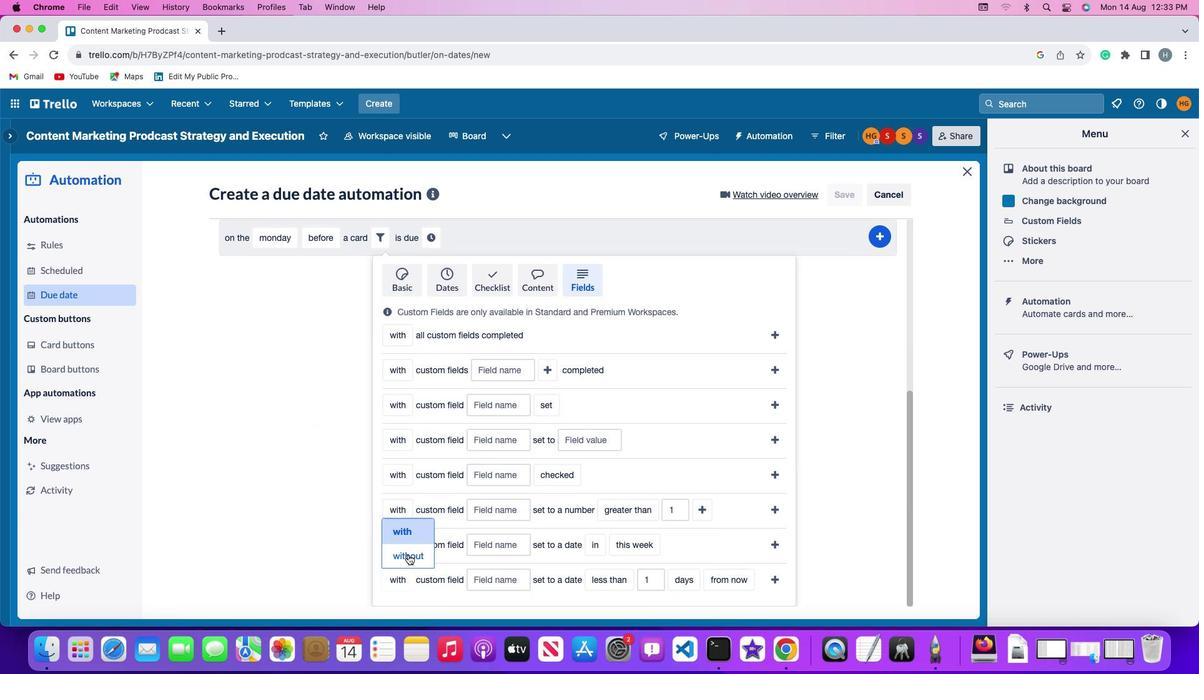 
Action: Mouse moved to (506, 590)
Screenshot: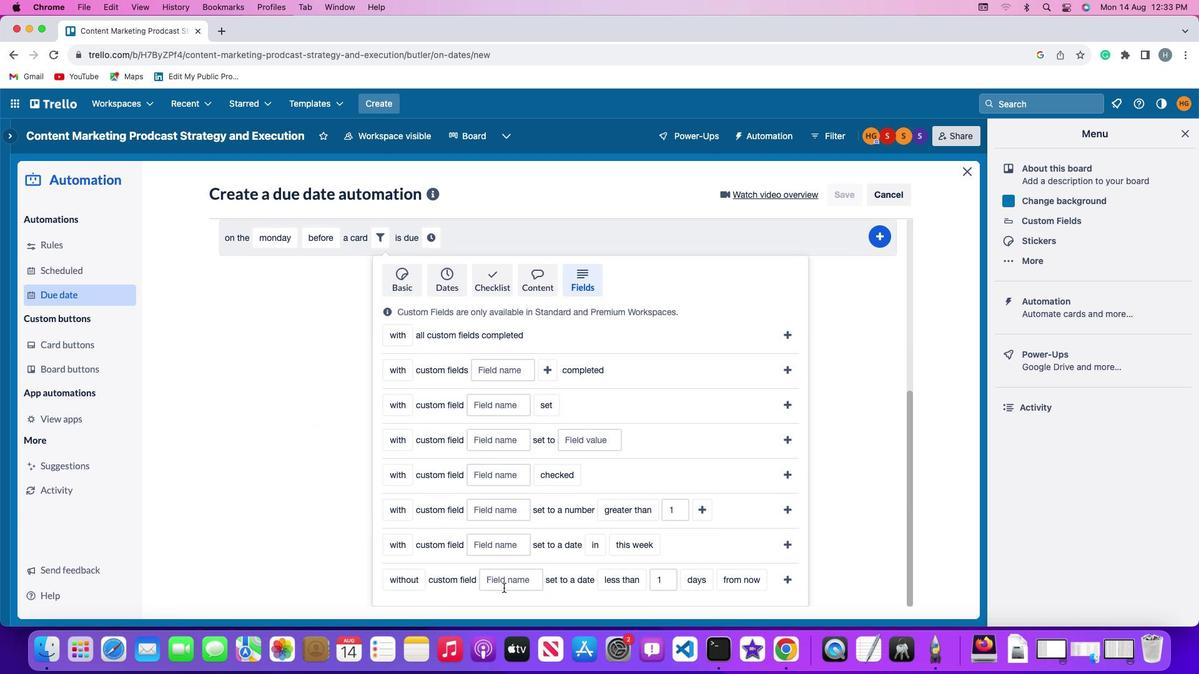
Action: Mouse pressed left at (506, 590)
Screenshot: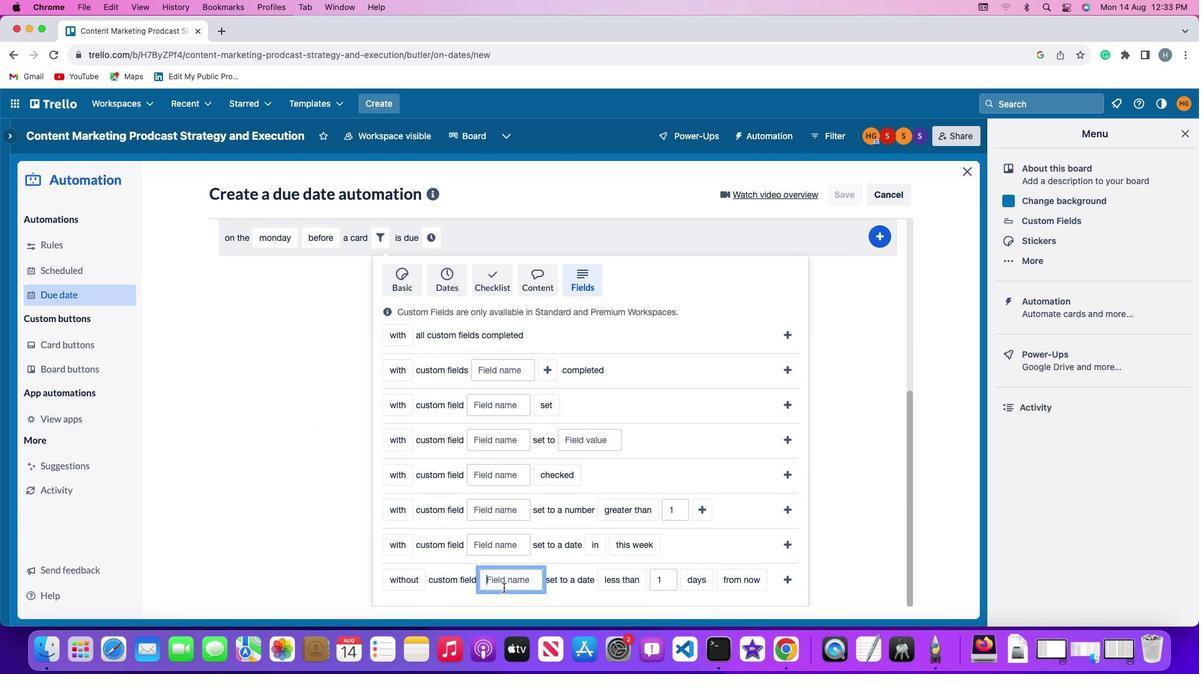 
Action: Mouse moved to (512, 587)
Screenshot: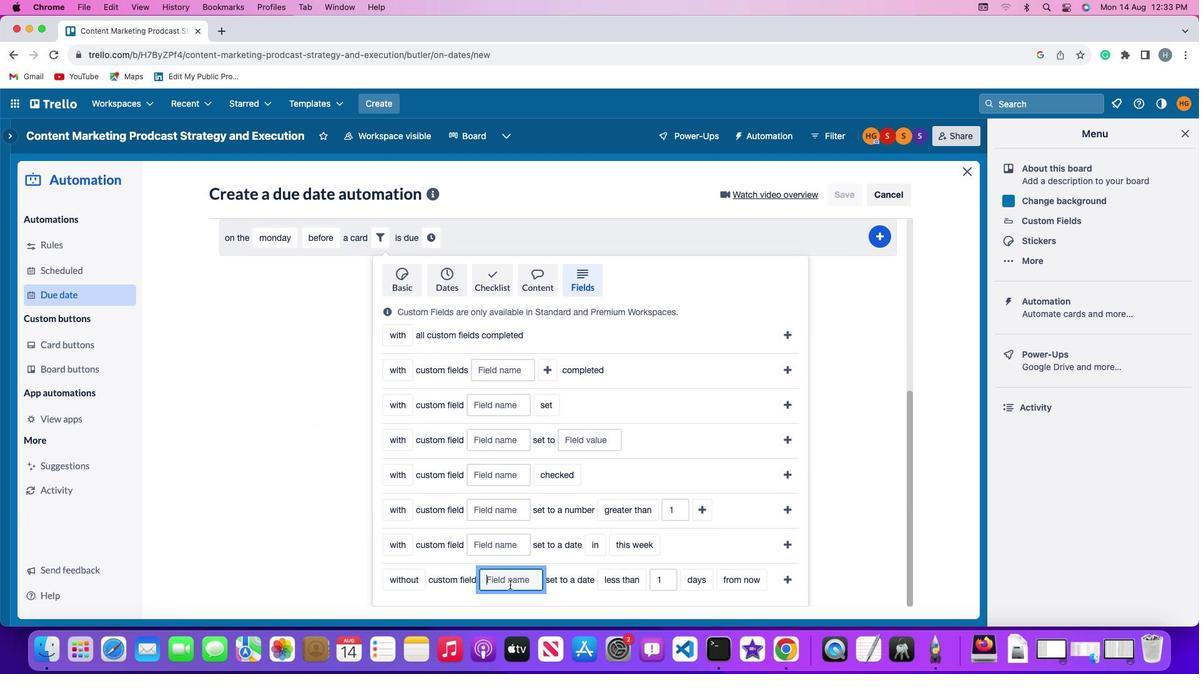 
Action: Key pressed Key.shift'R''e''s''u''m''e'
Screenshot: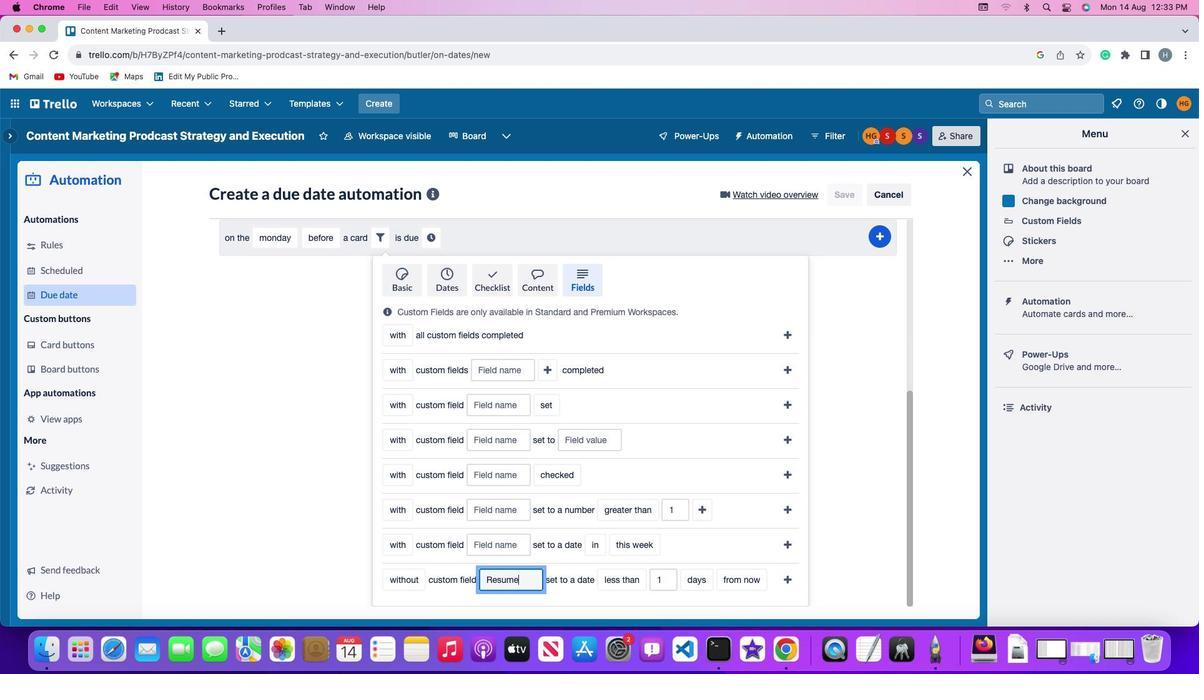 
Action: Mouse moved to (613, 585)
Screenshot: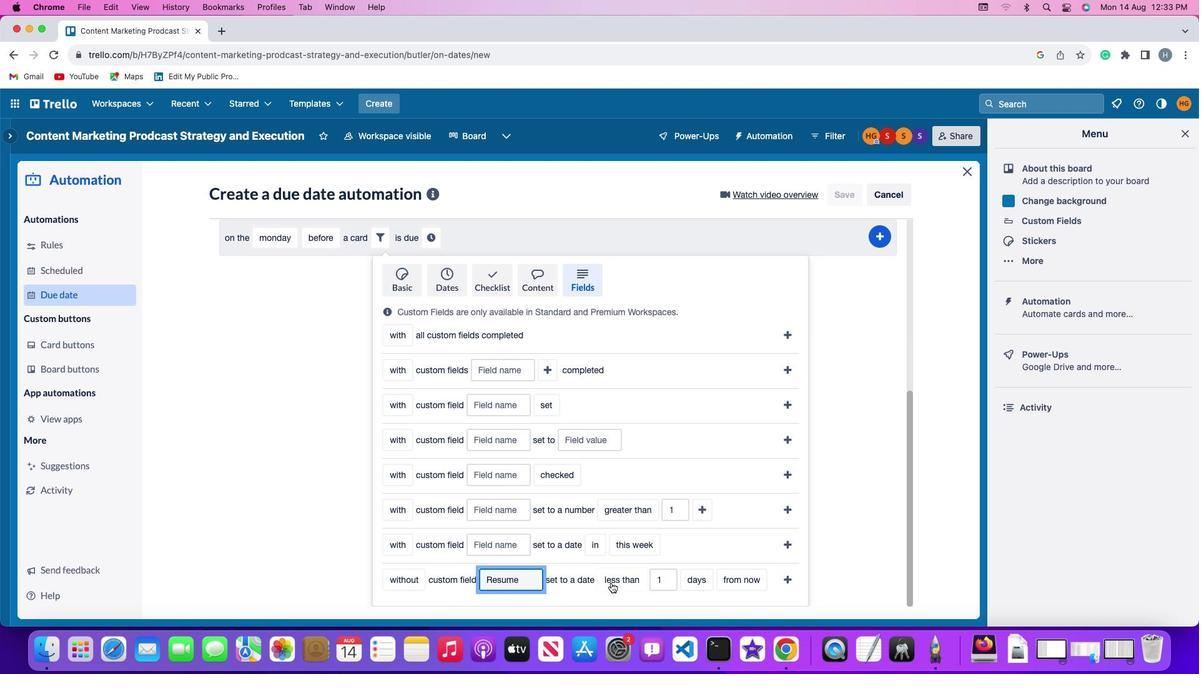 
Action: Mouse pressed left at (613, 585)
Screenshot: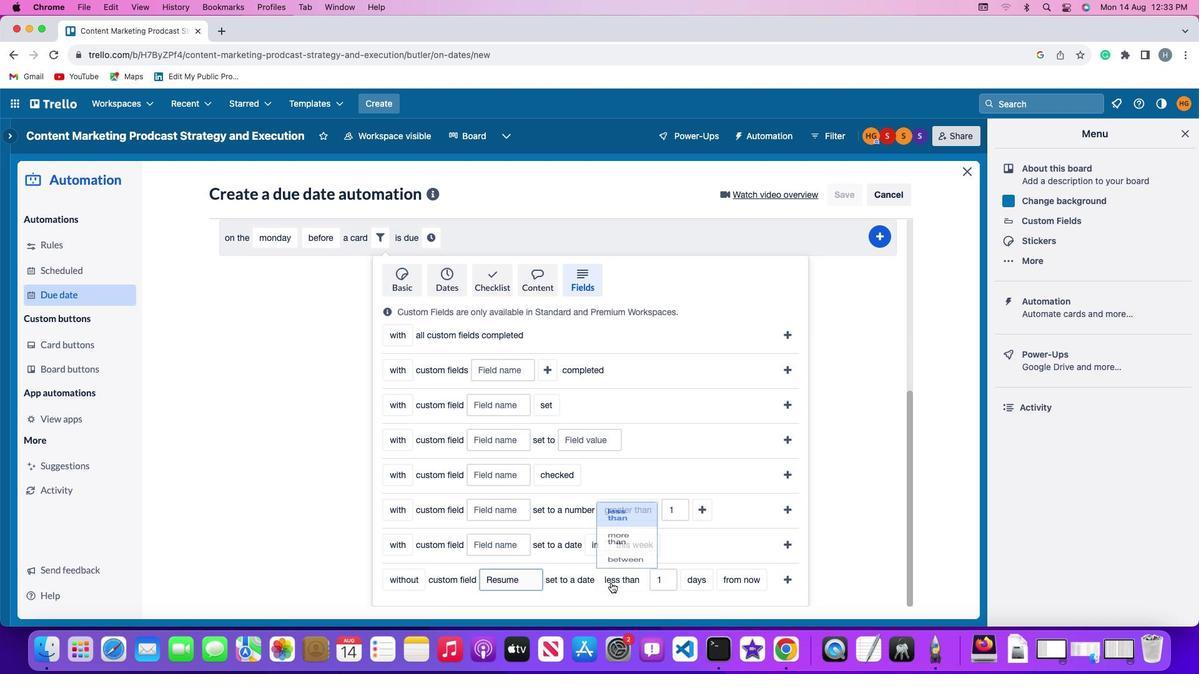 
Action: Mouse moved to (635, 495)
Screenshot: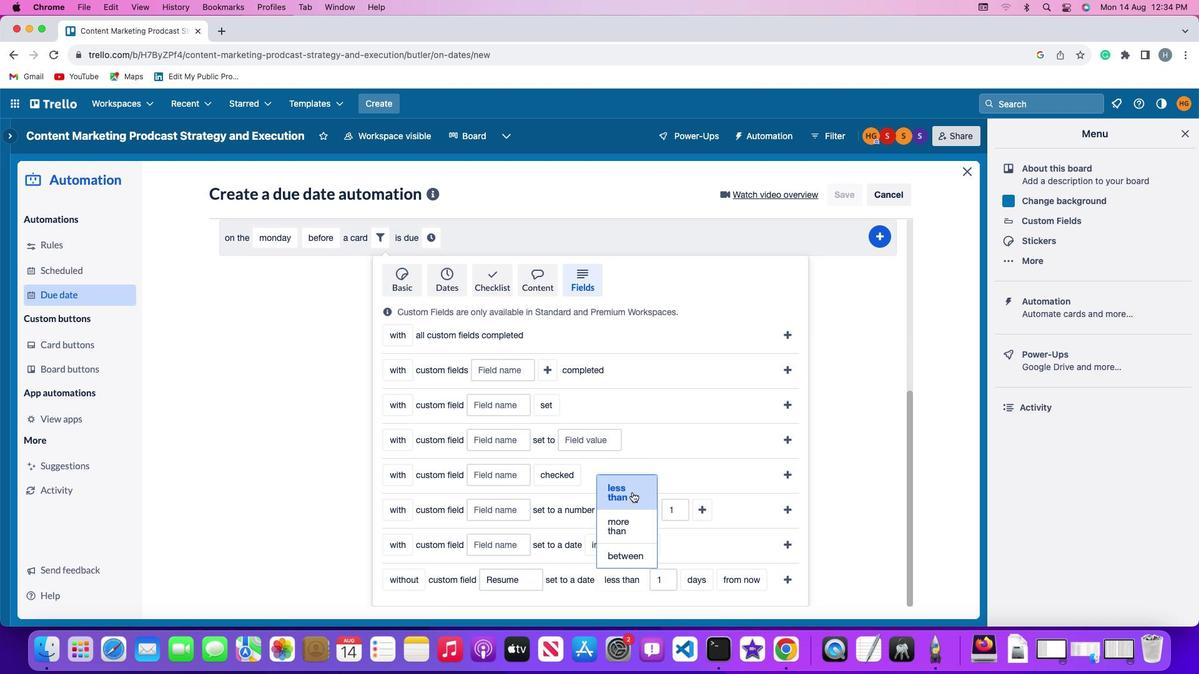 
Action: Mouse pressed left at (635, 495)
Screenshot: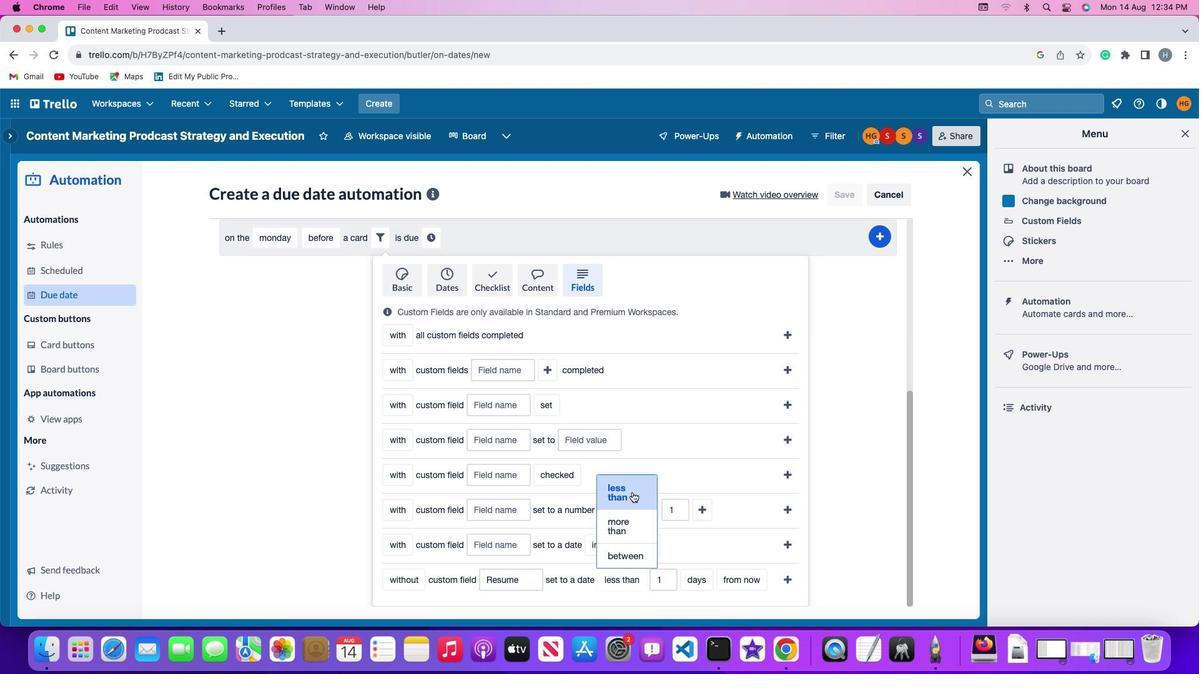 
Action: Mouse moved to (667, 581)
Screenshot: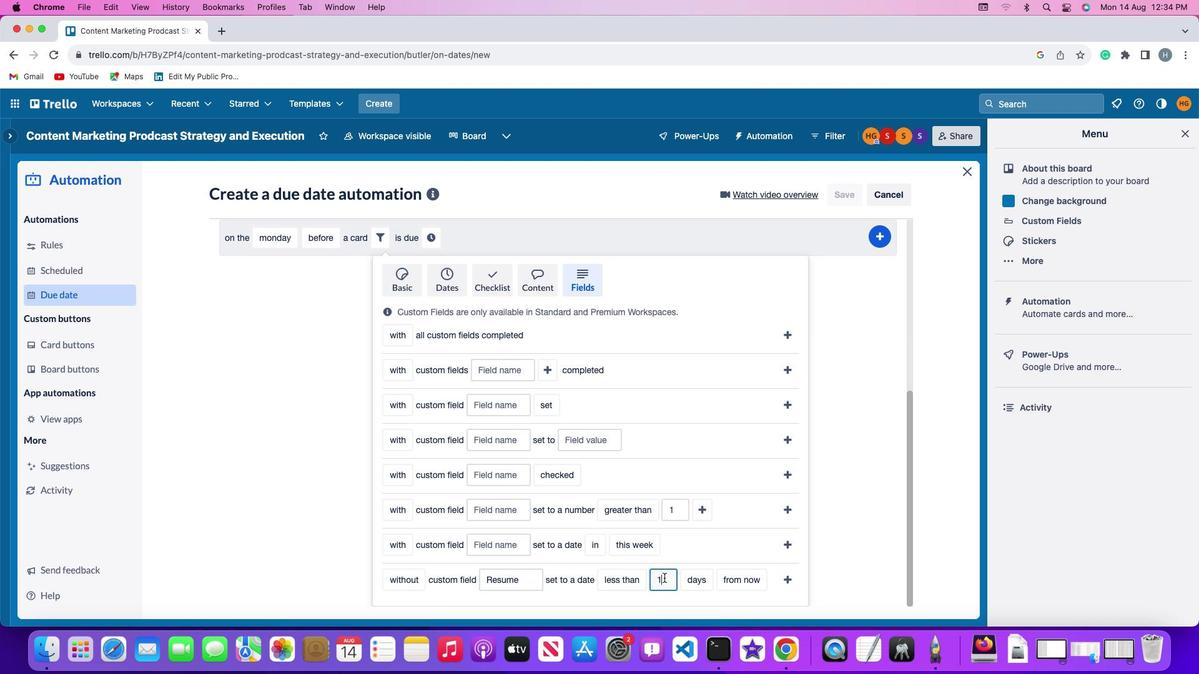 
Action: Mouse pressed left at (667, 581)
Screenshot: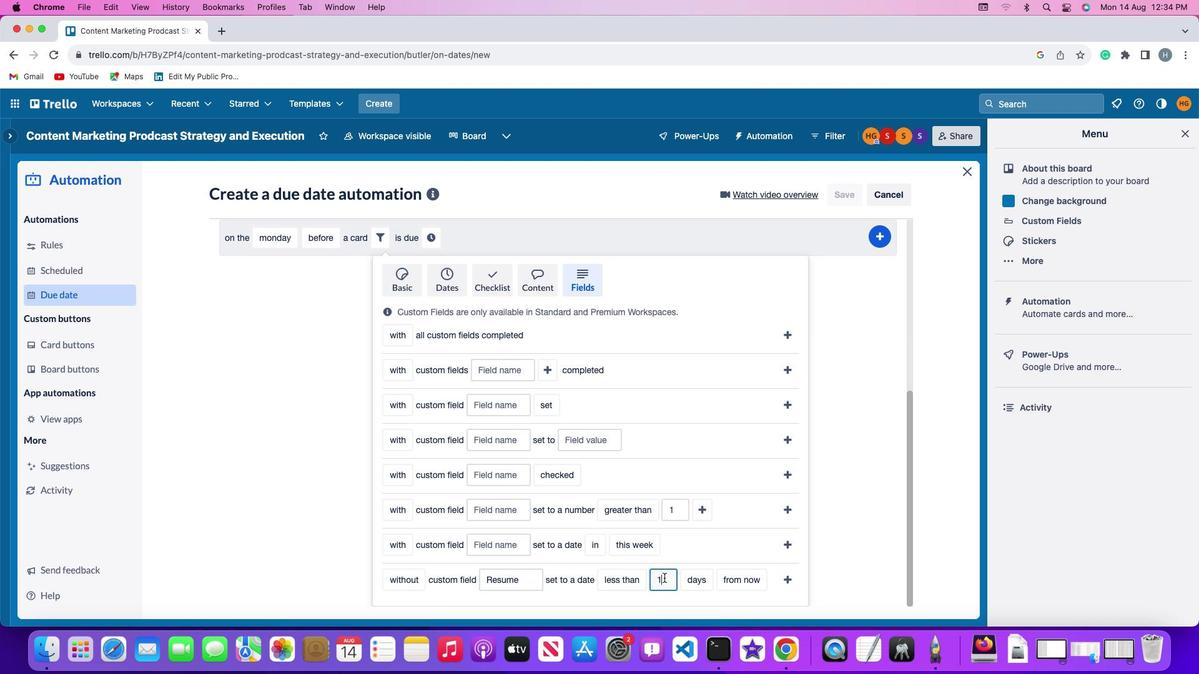 
Action: Mouse moved to (667, 581)
Screenshot: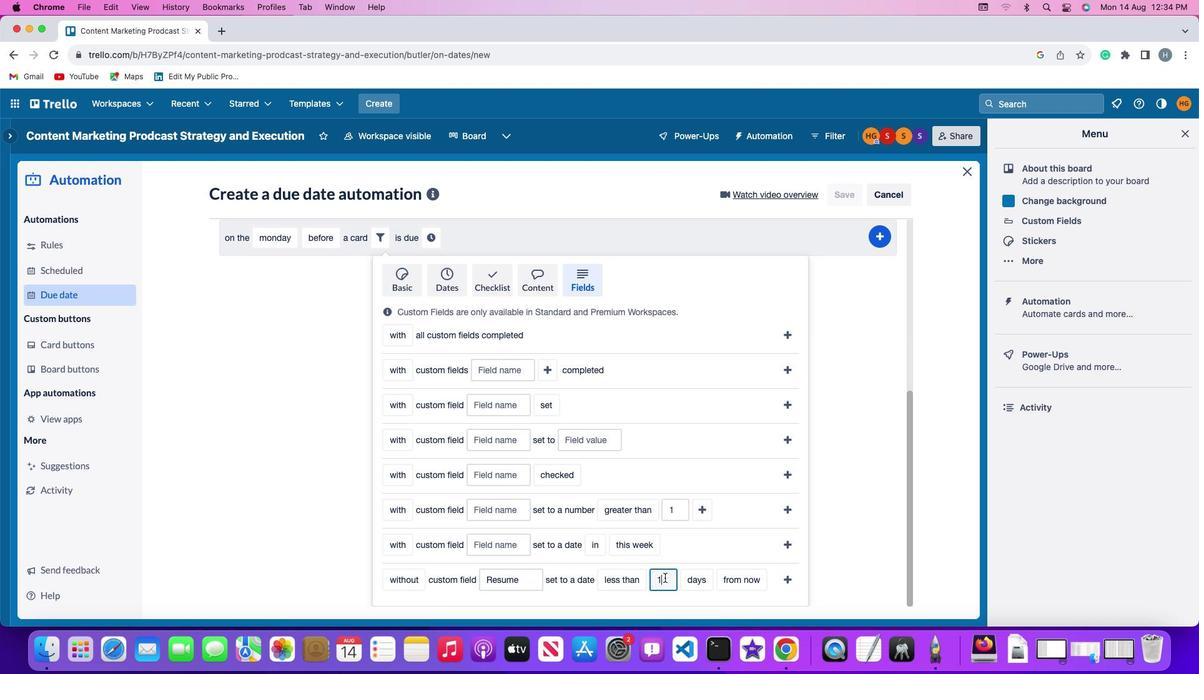 
Action: Key pressed Key.backspace'1'
Screenshot: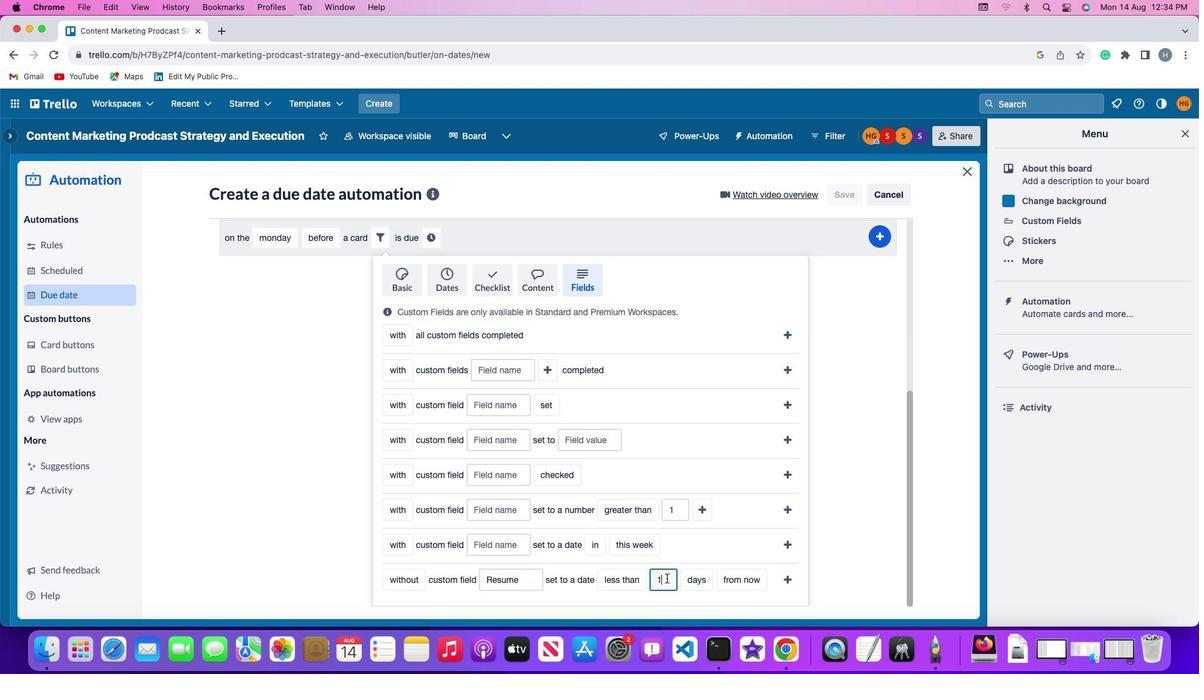 
Action: Mouse moved to (711, 582)
Screenshot: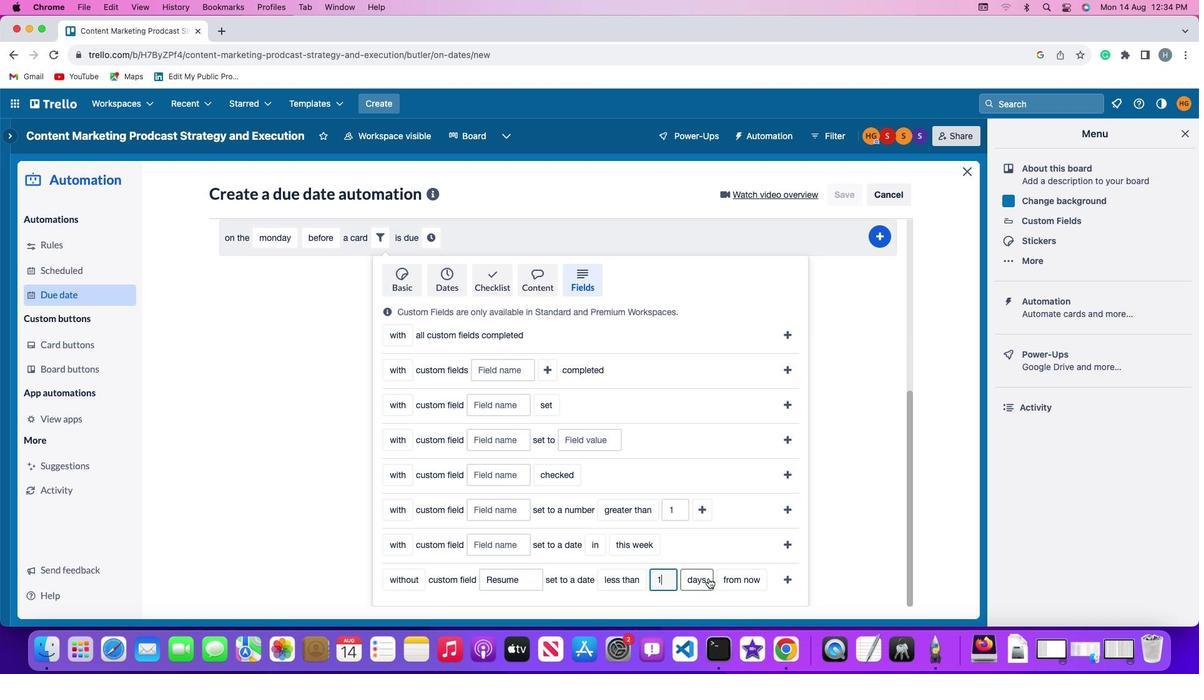 
Action: Mouse pressed left at (711, 582)
Screenshot: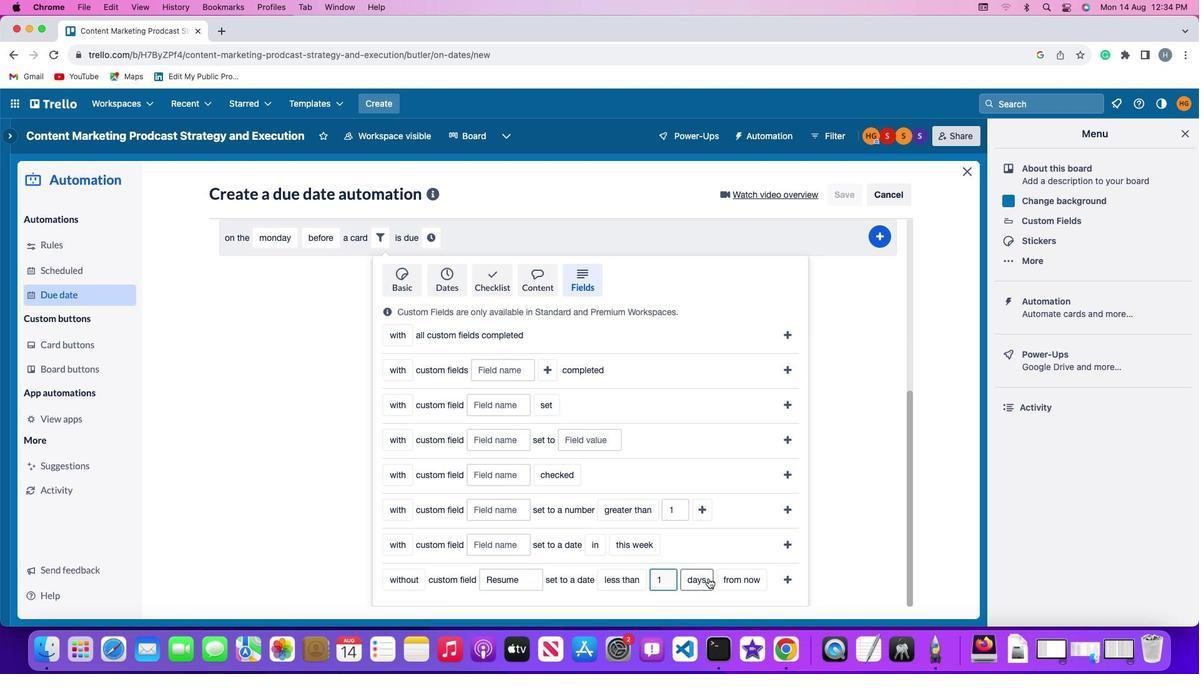 
Action: Mouse moved to (719, 536)
Screenshot: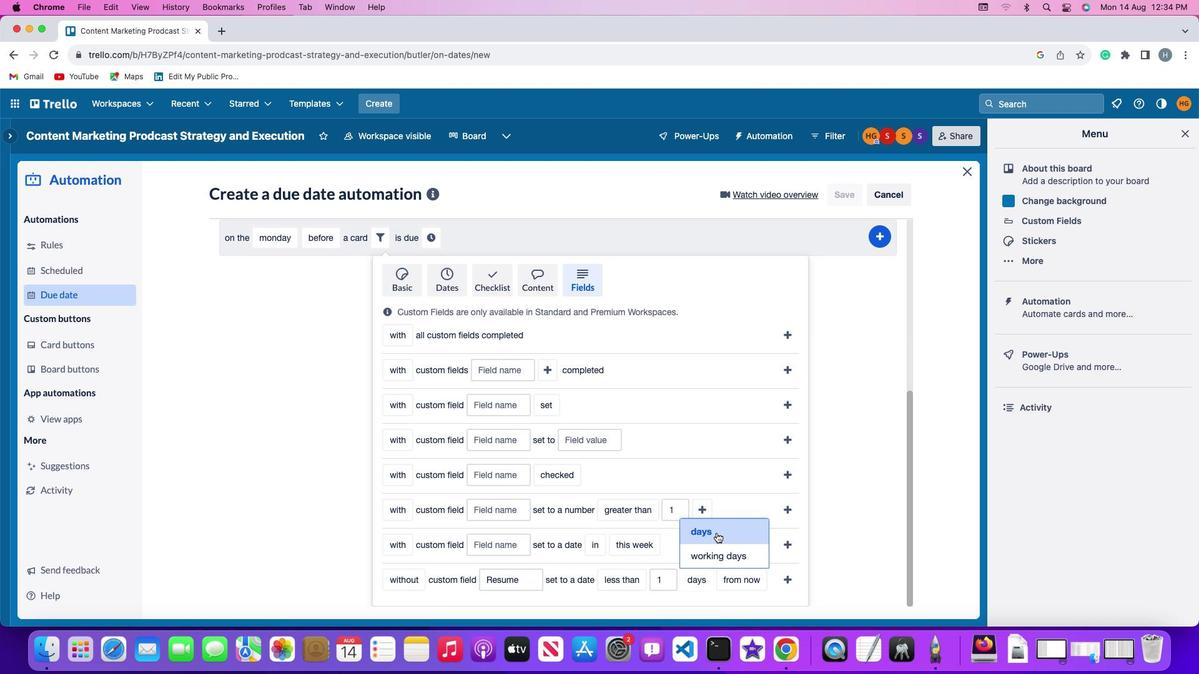
Action: Mouse pressed left at (719, 536)
Screenshot: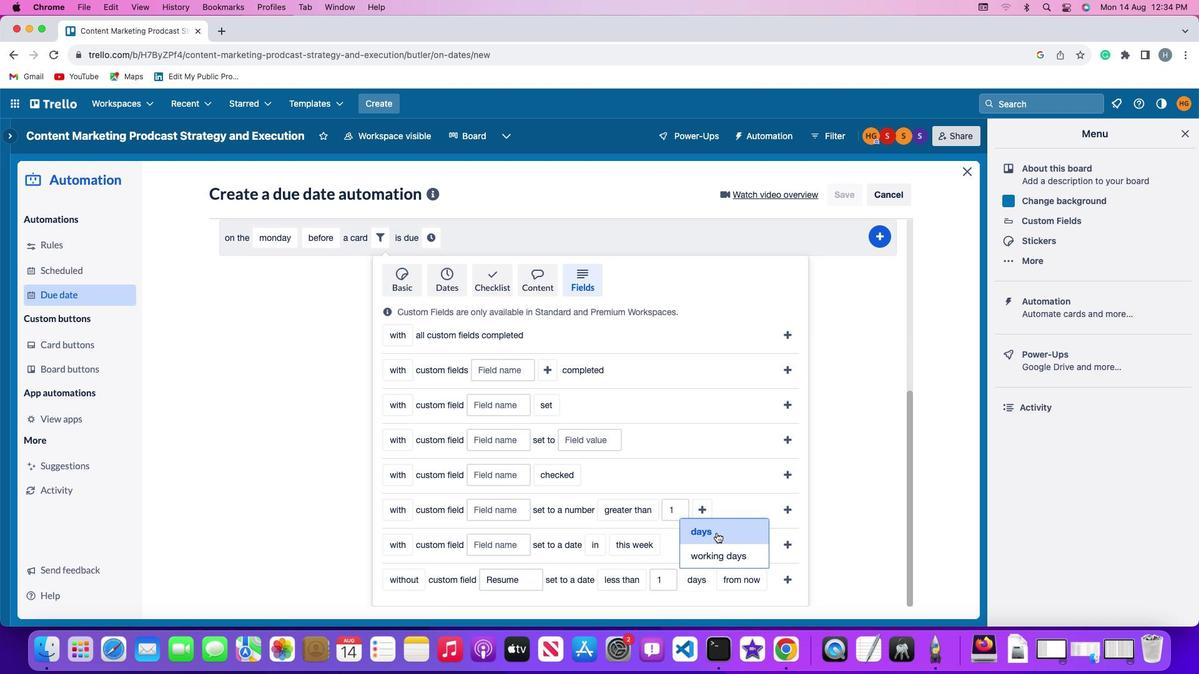 
Action: Mouse moved to (738, 580)
Screenshot: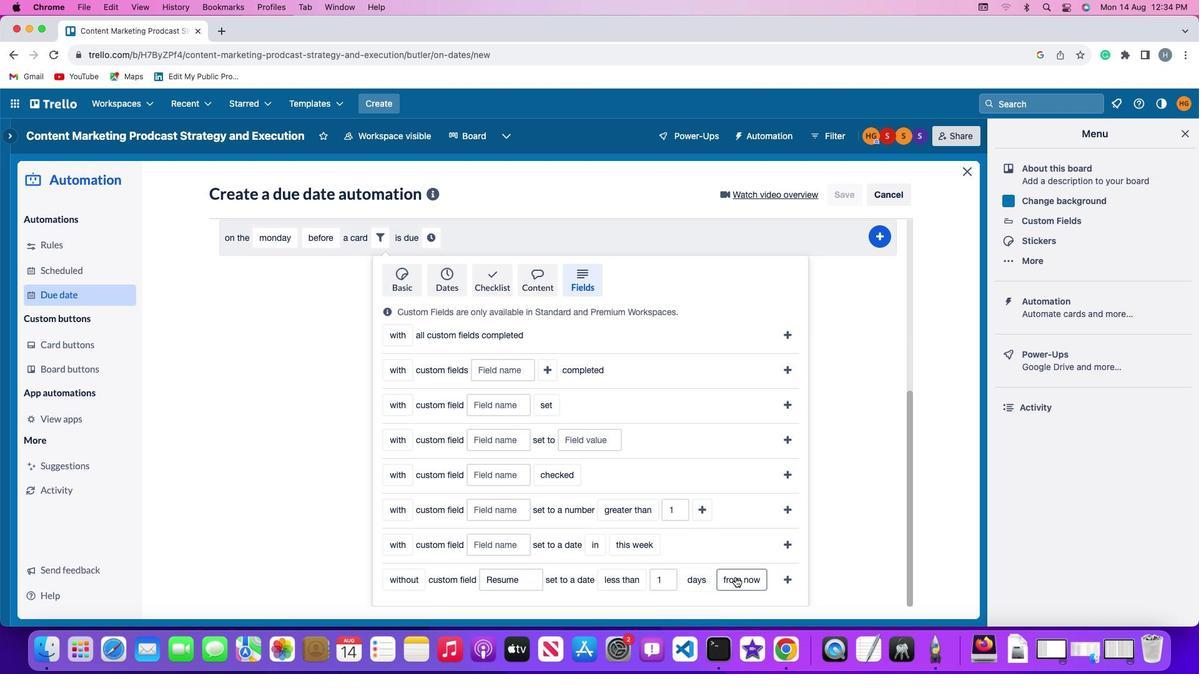 
Action: Mouse pressed left at (738, 580)
Screenshot: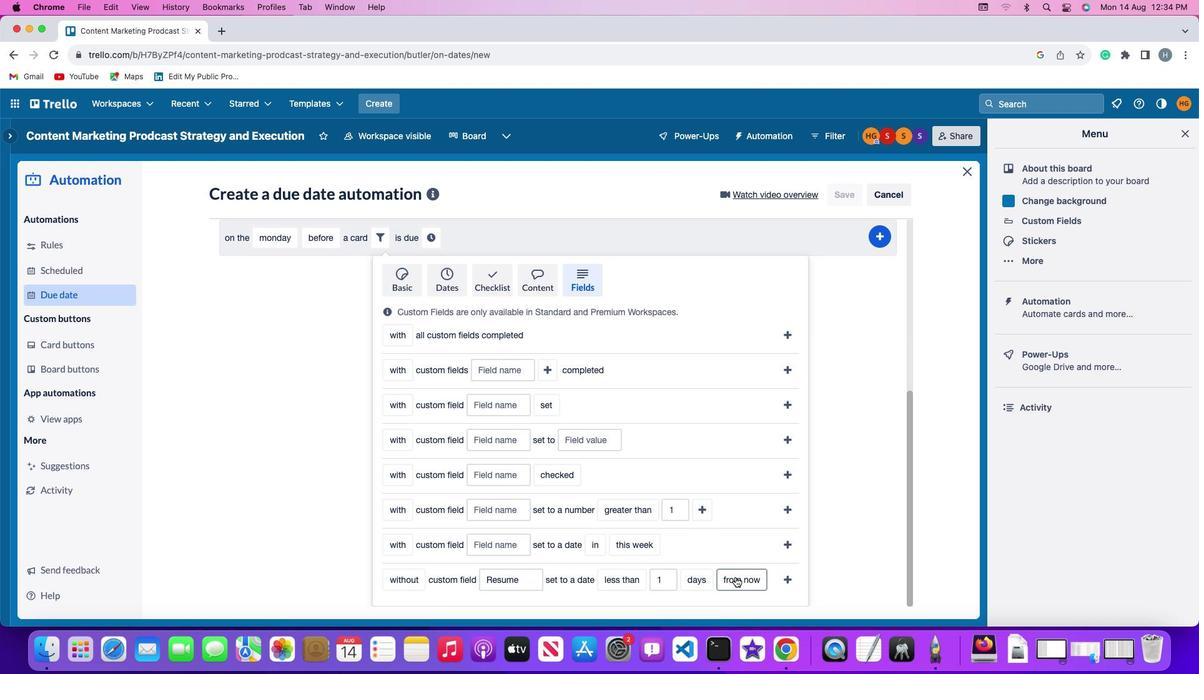 
Action: Mouse moved to (741, 563)
Screenshot: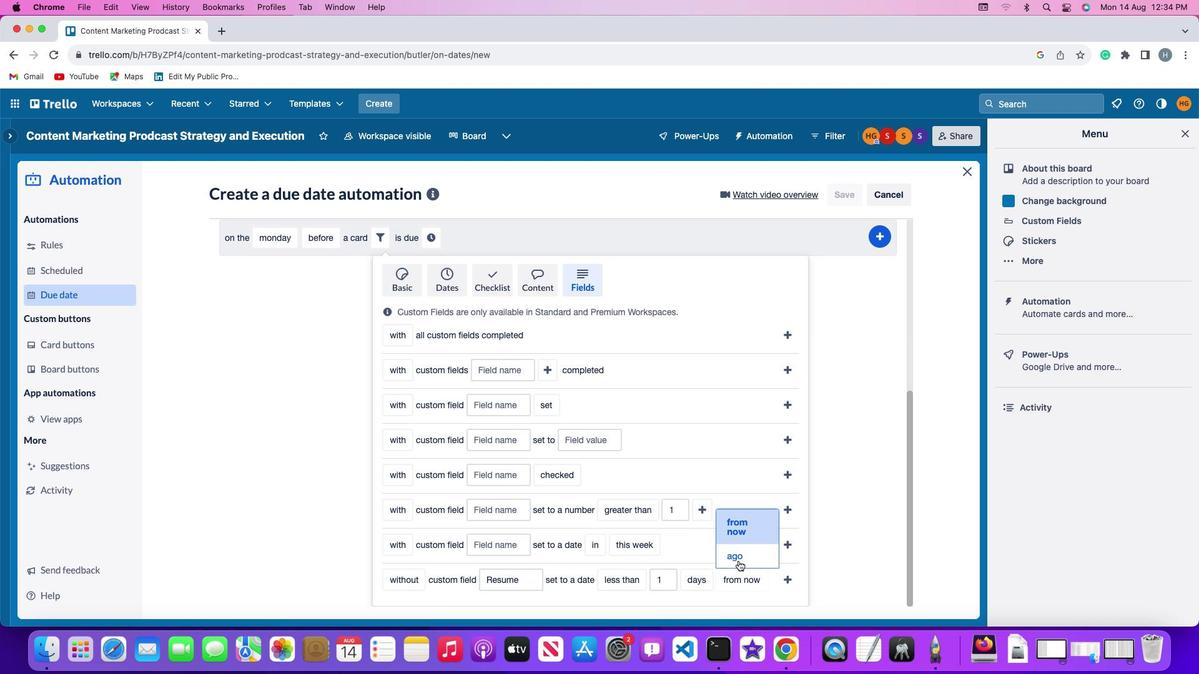 
Action: Mouse pressed left at (741, 563)
Screenshot: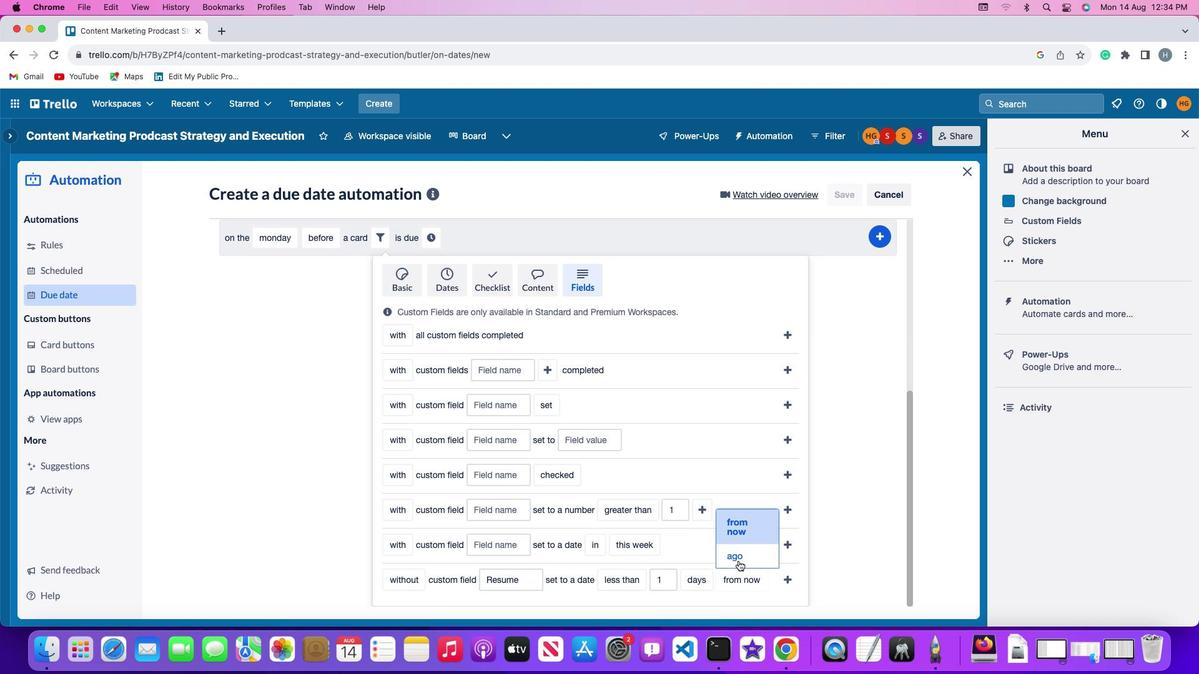 
Action: Mouse moved to (767, 581)
Screenshot: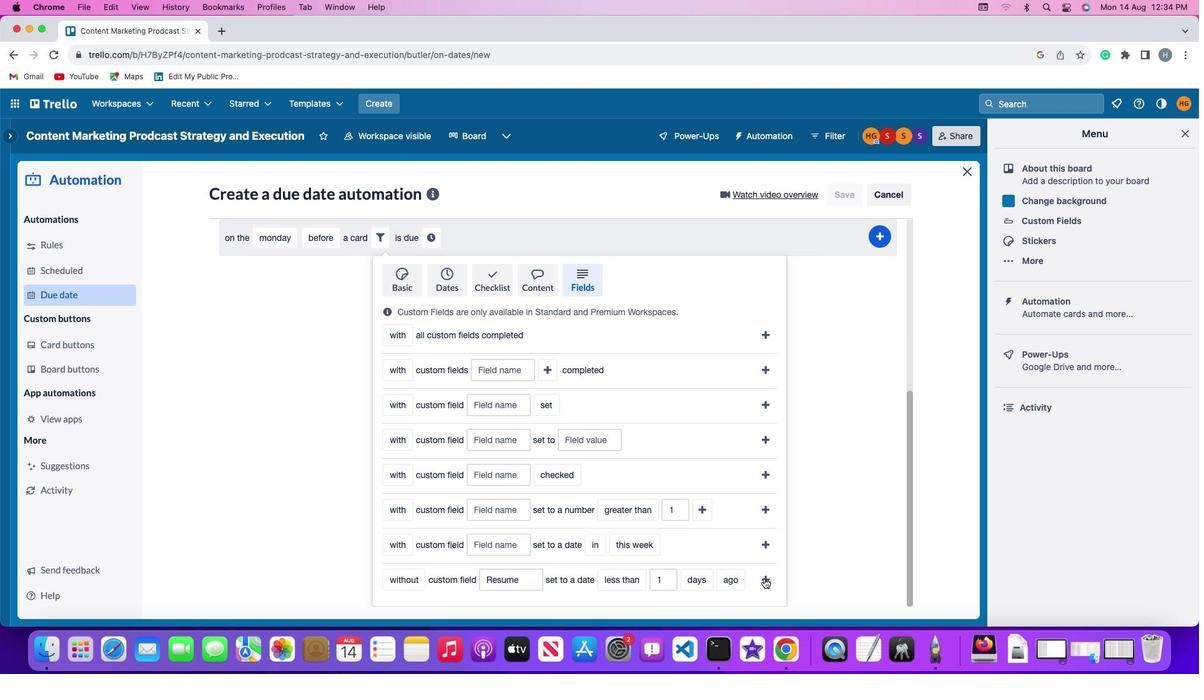 
Action: Mouse pressed left at (767, 581)
Screenshot: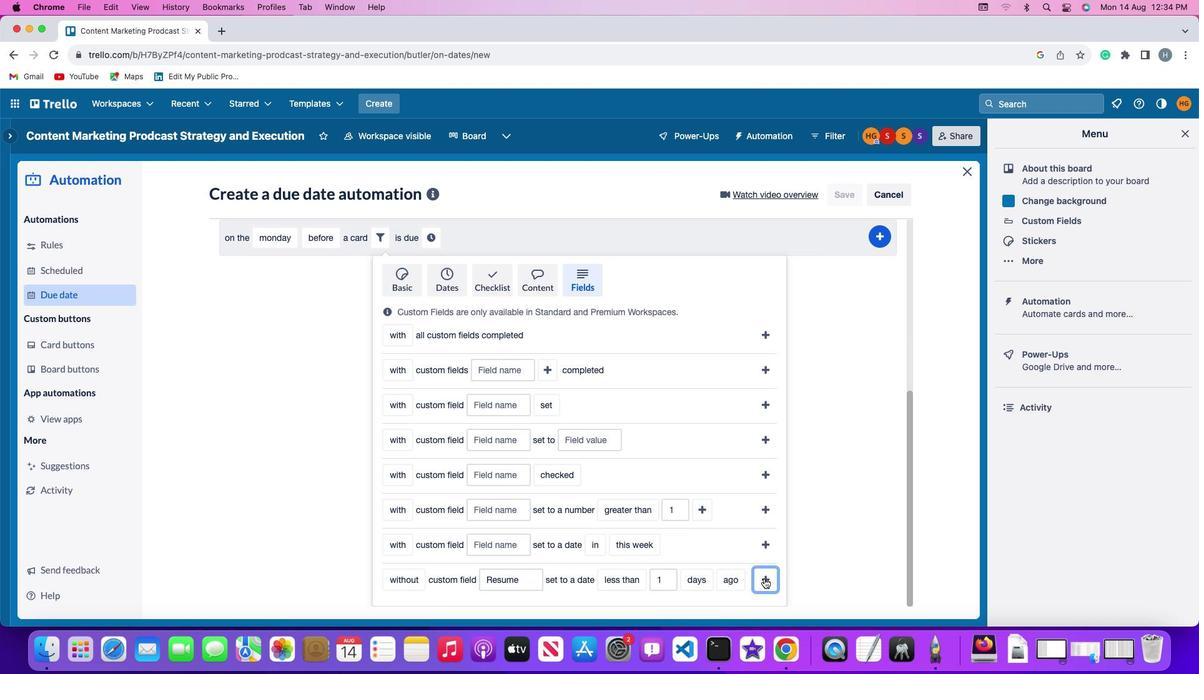 
Action: Mouse moved to (723, 542)
Screenshot: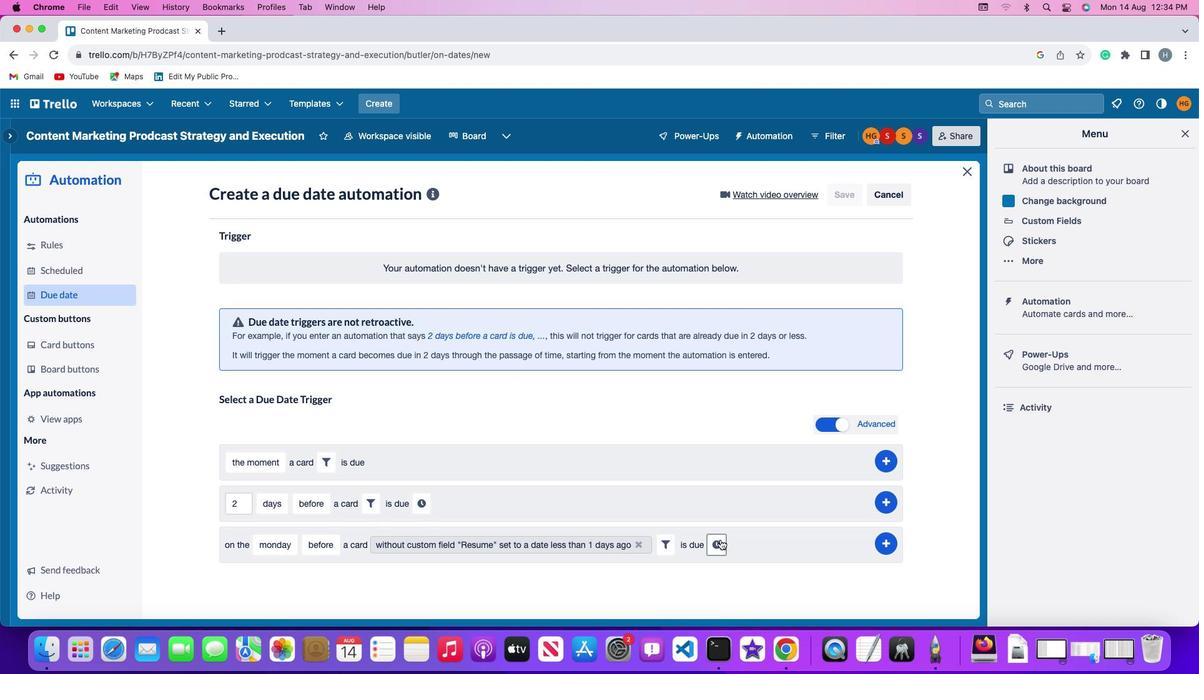 
Action: Mouse pressed left at (723, 542)
Screenshot: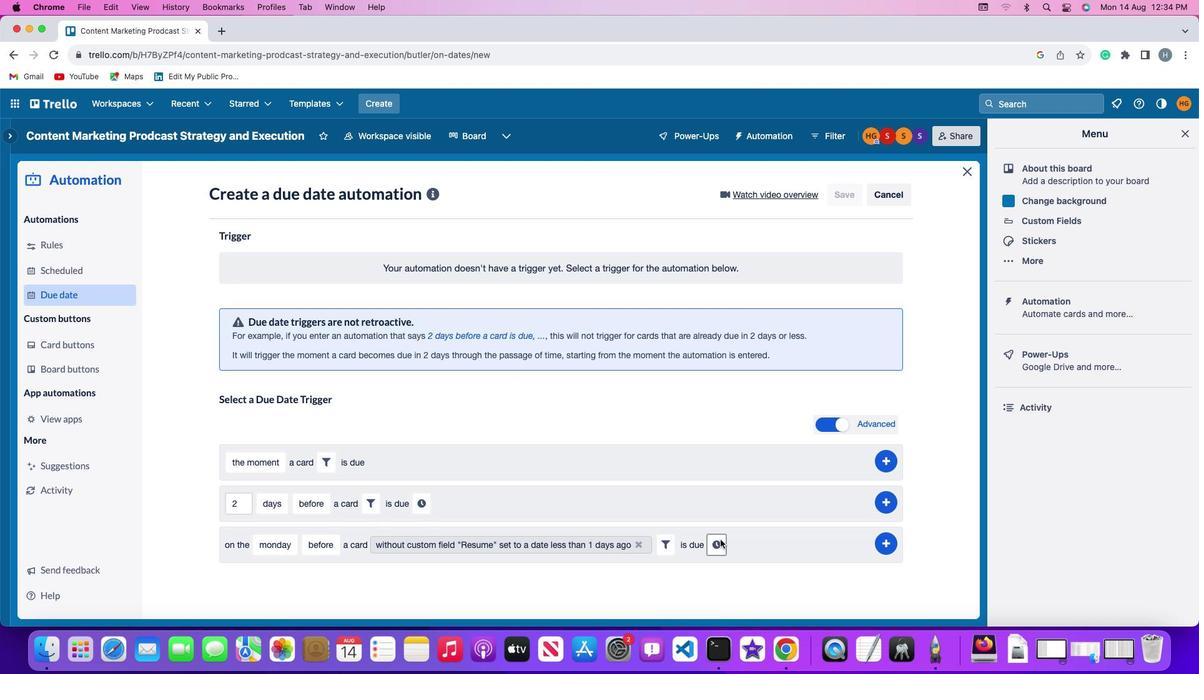 
Action: Mouse moved to (746, 551)
Screenshot: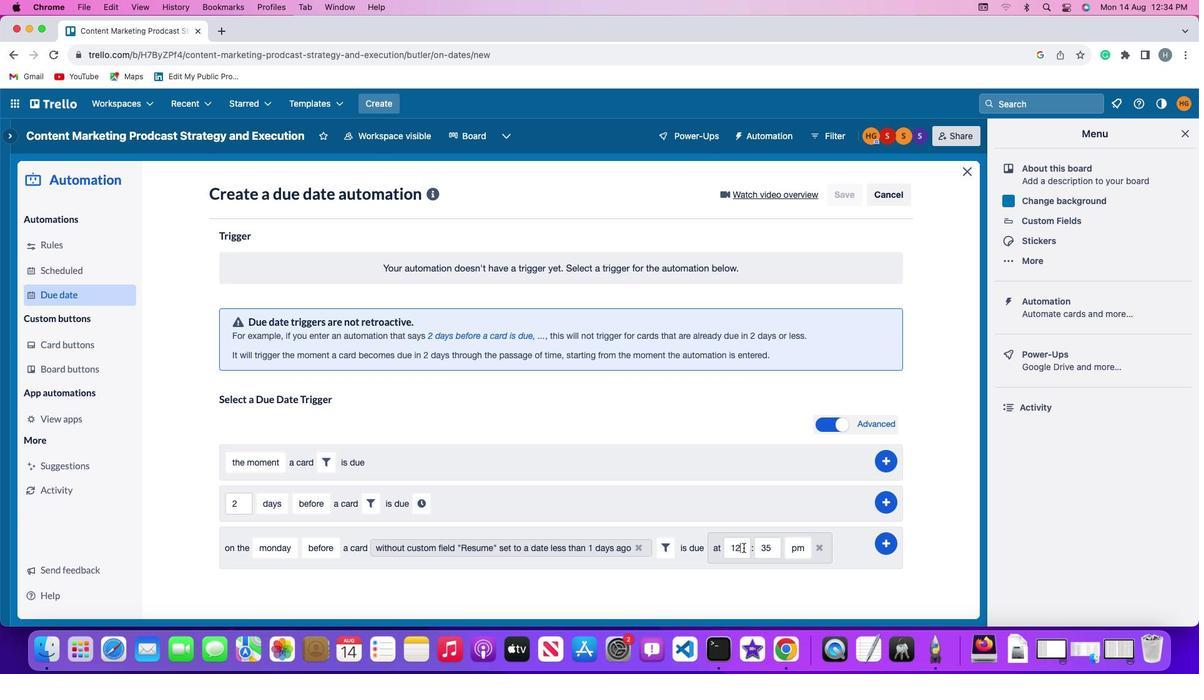 
Action: Mouse pressed left at (746, 551)
Screenshot: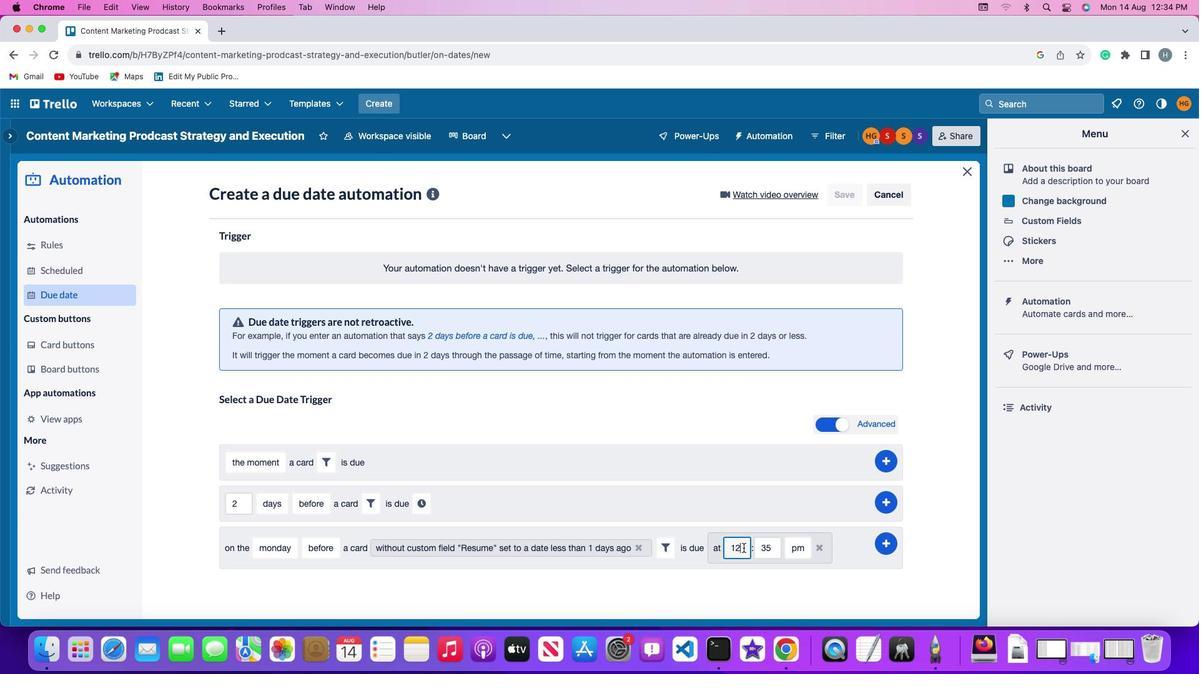 
Action: Mouse moved to (746, 550)
Screenshot: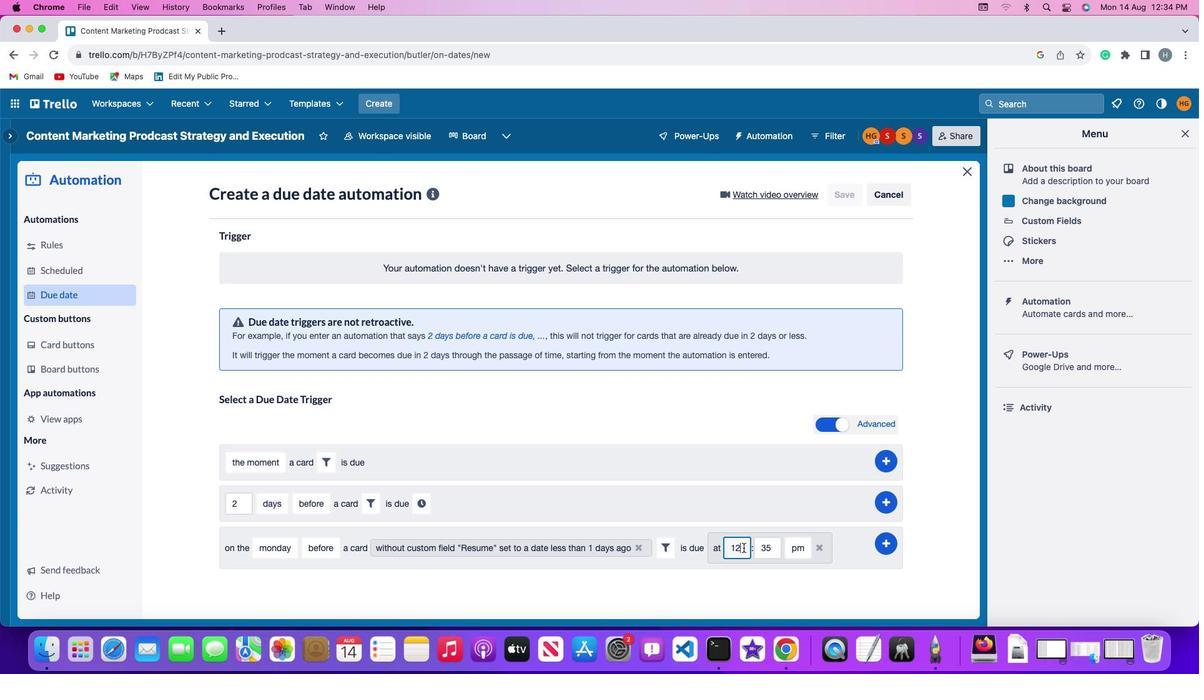 
Action: Key pressed Key.backspaceKey.backspace
Screenshot: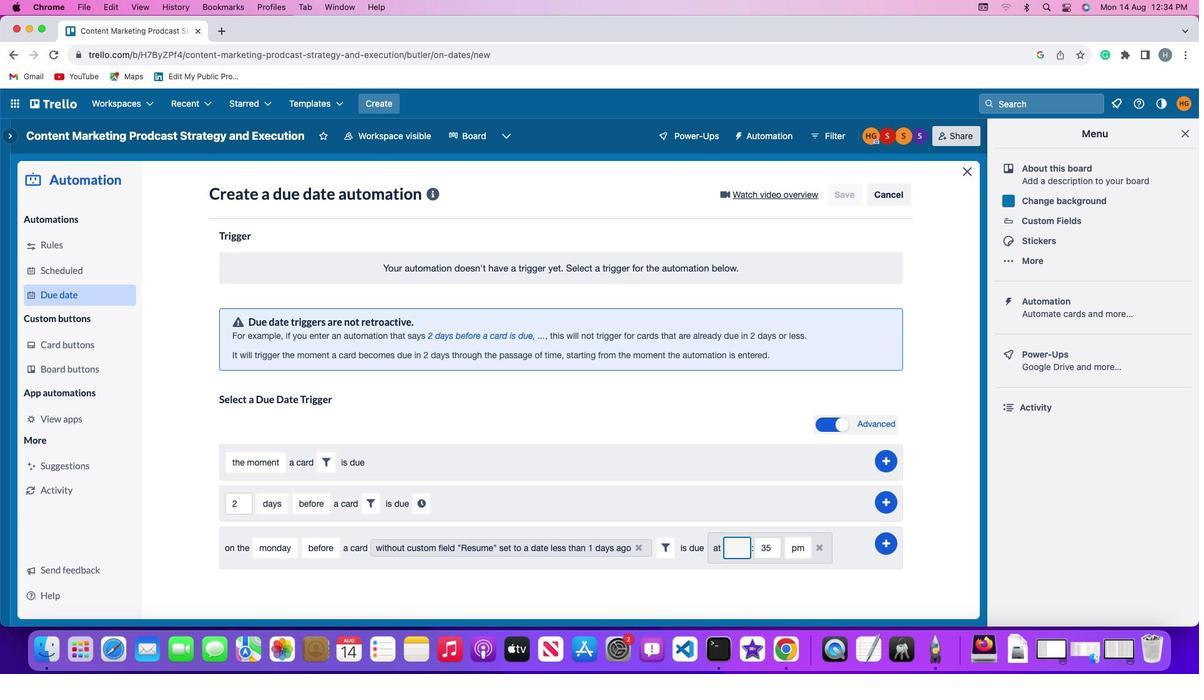 
Action: Mouse moved to (746, 550)
Screenshot: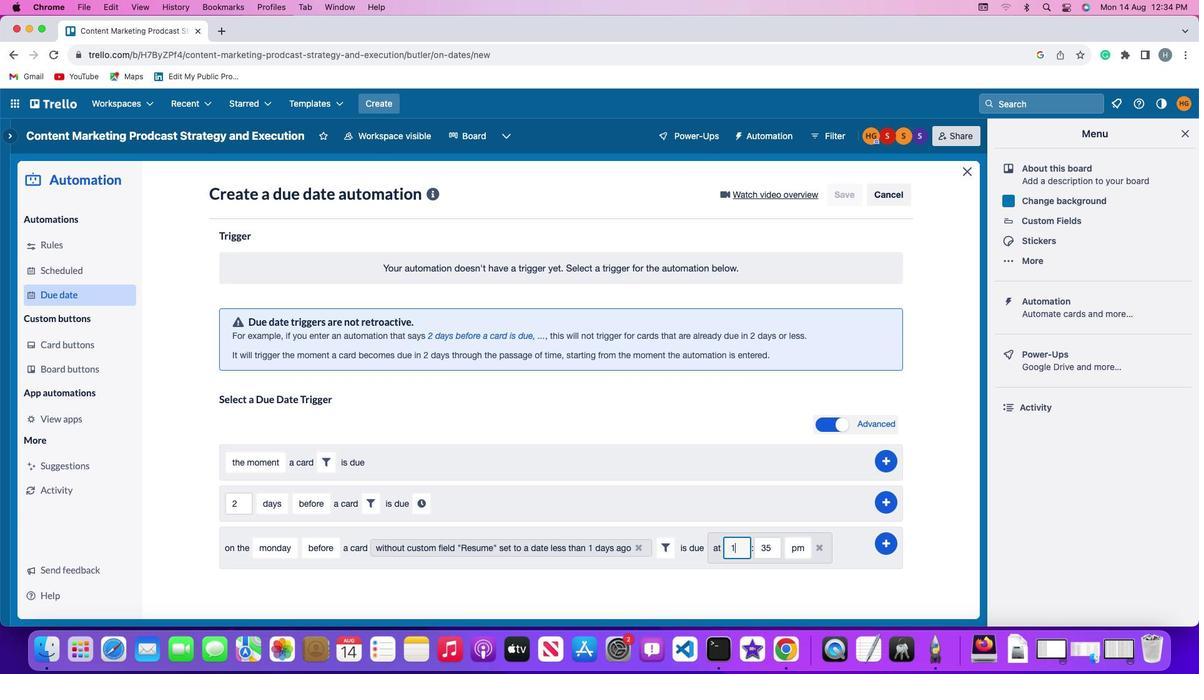 
Action: Key pressed '1''1'
Screenshot: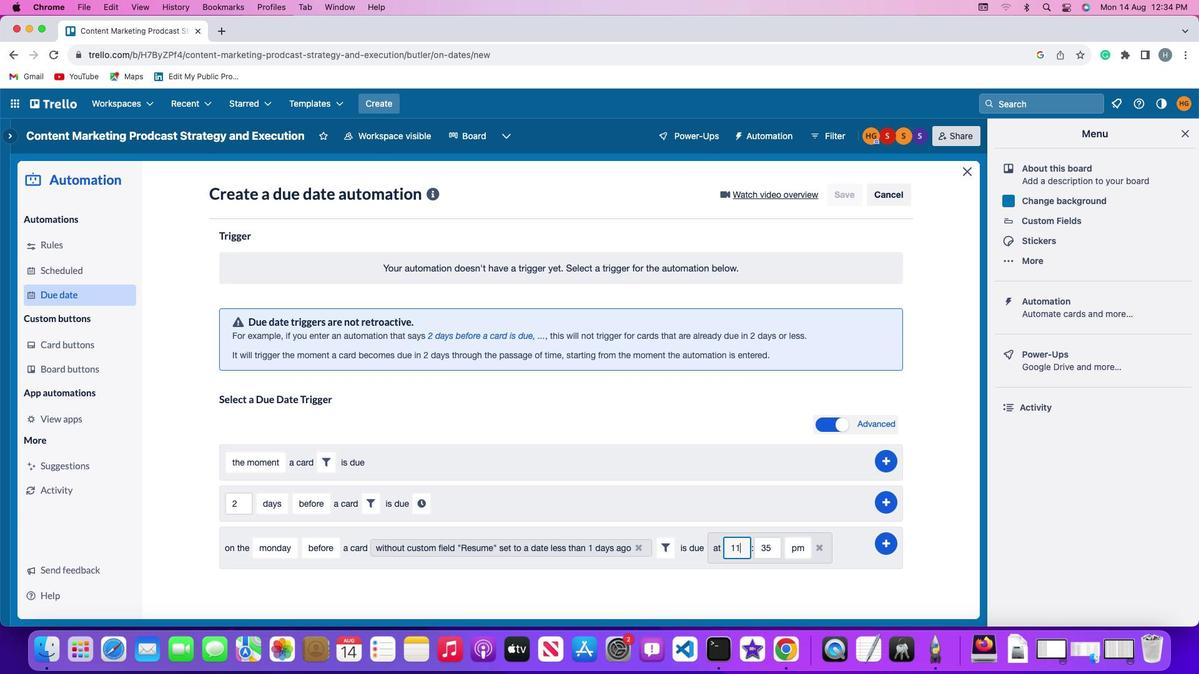 
Action: Mouse moved to (772, 550)
Screenshot: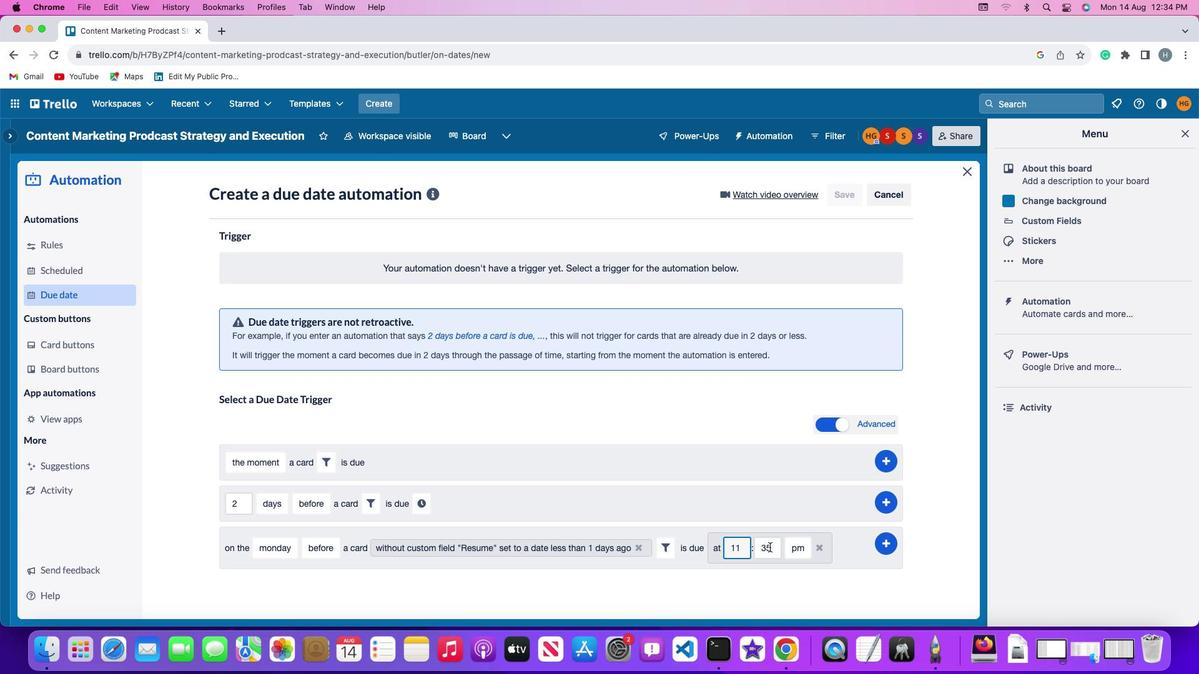
Action: Mouse pressed left at (772, 550)
Screenshot: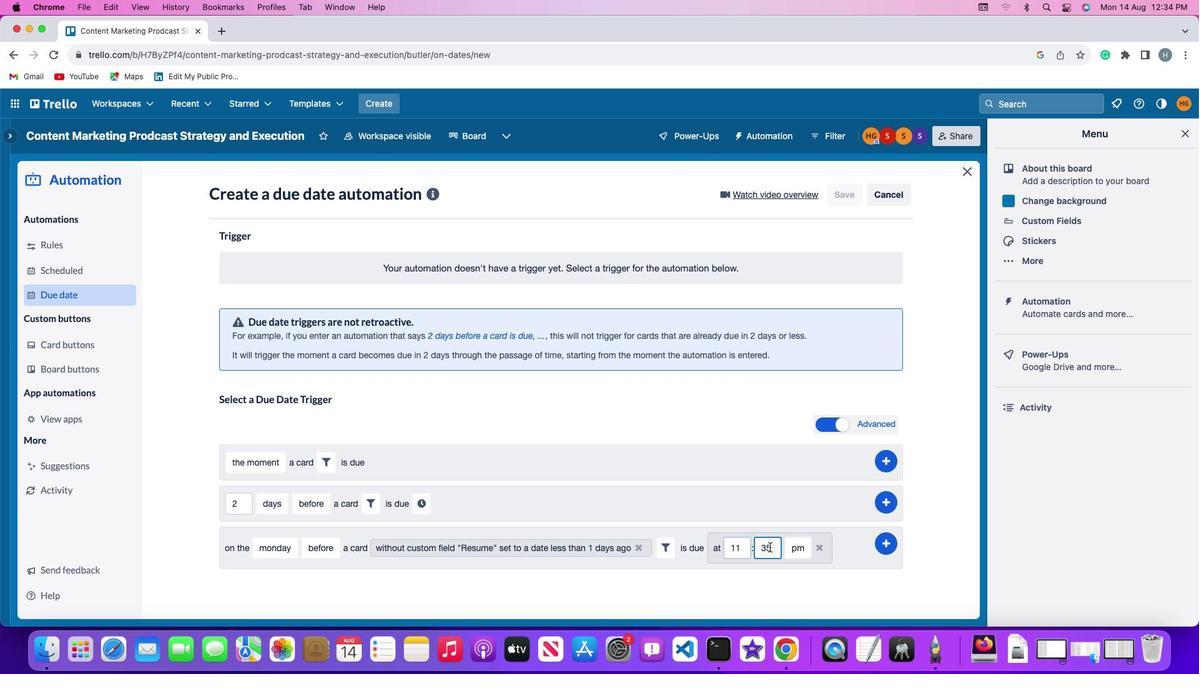 
Action: Mouse moved to (772, 550)
Screenshot: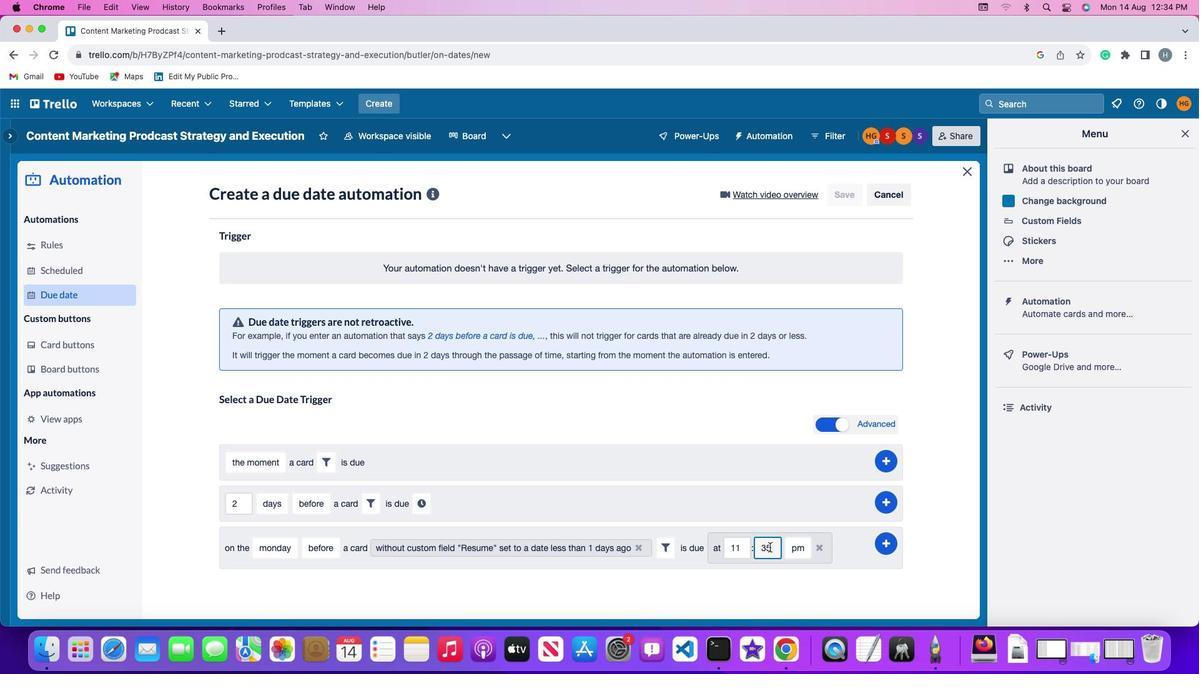 
Action: Key pressed Key.backspaceKey.backspace
Screenshot: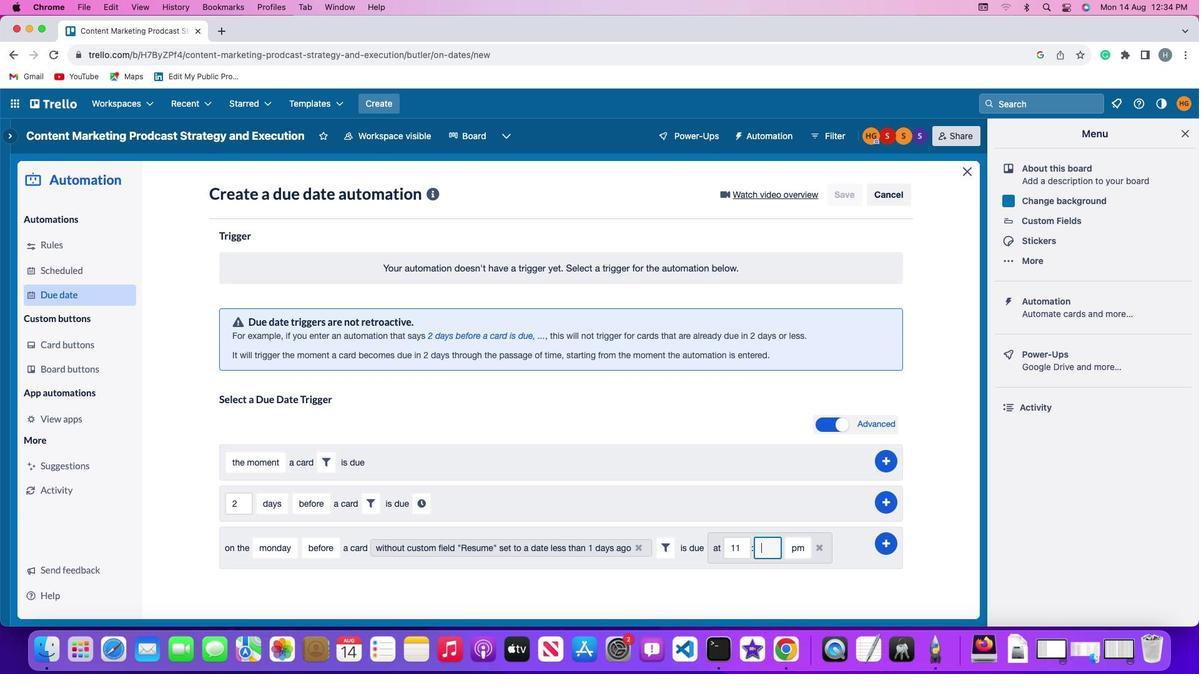 
Action: Mouse moved to (772, 551)
Screenshot: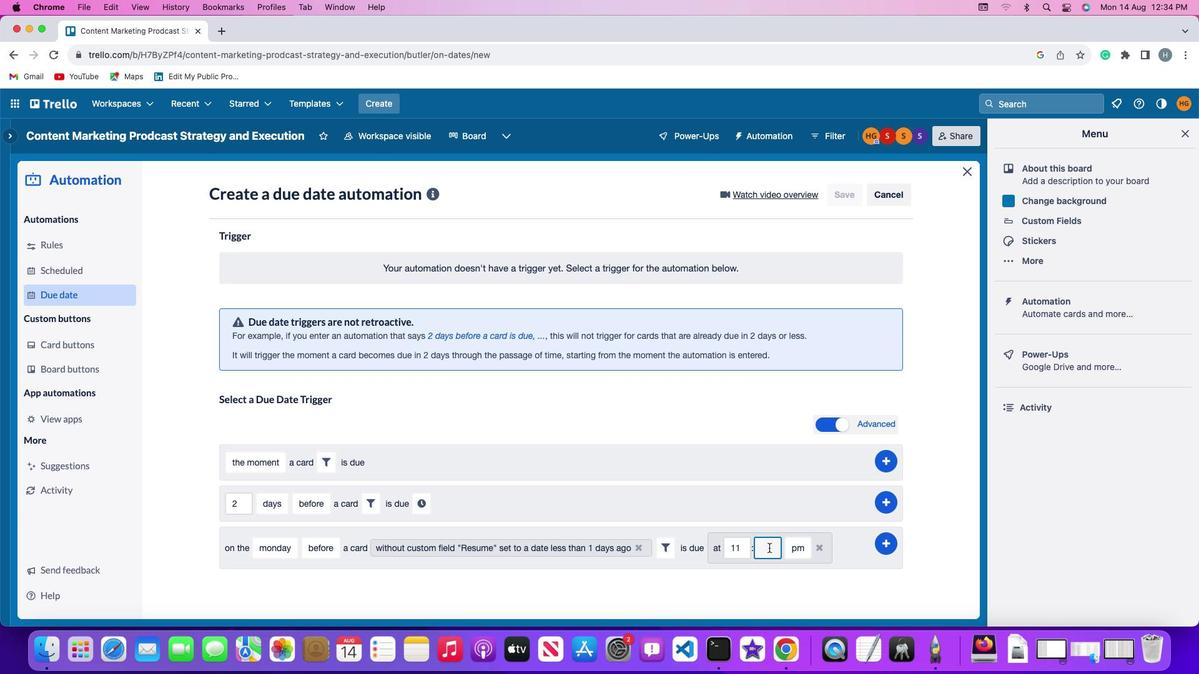 
Action: Key pressed '0'
Screenshot: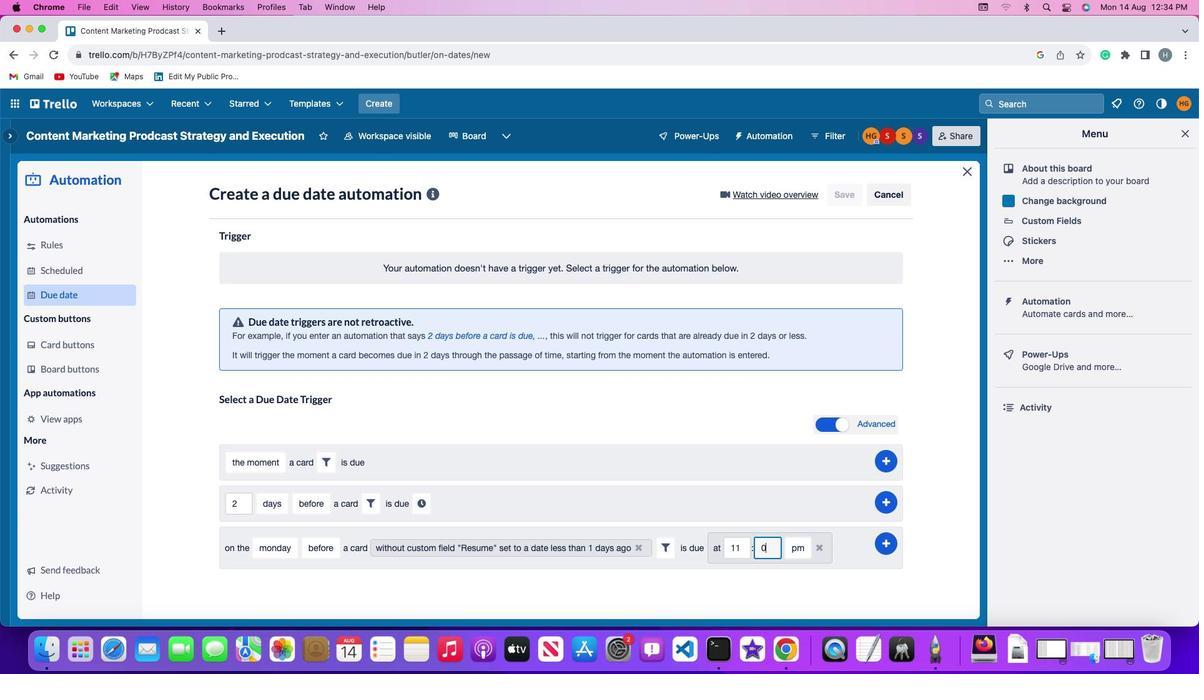 
Action: Mouse moved to (771, 551)
Screenshot: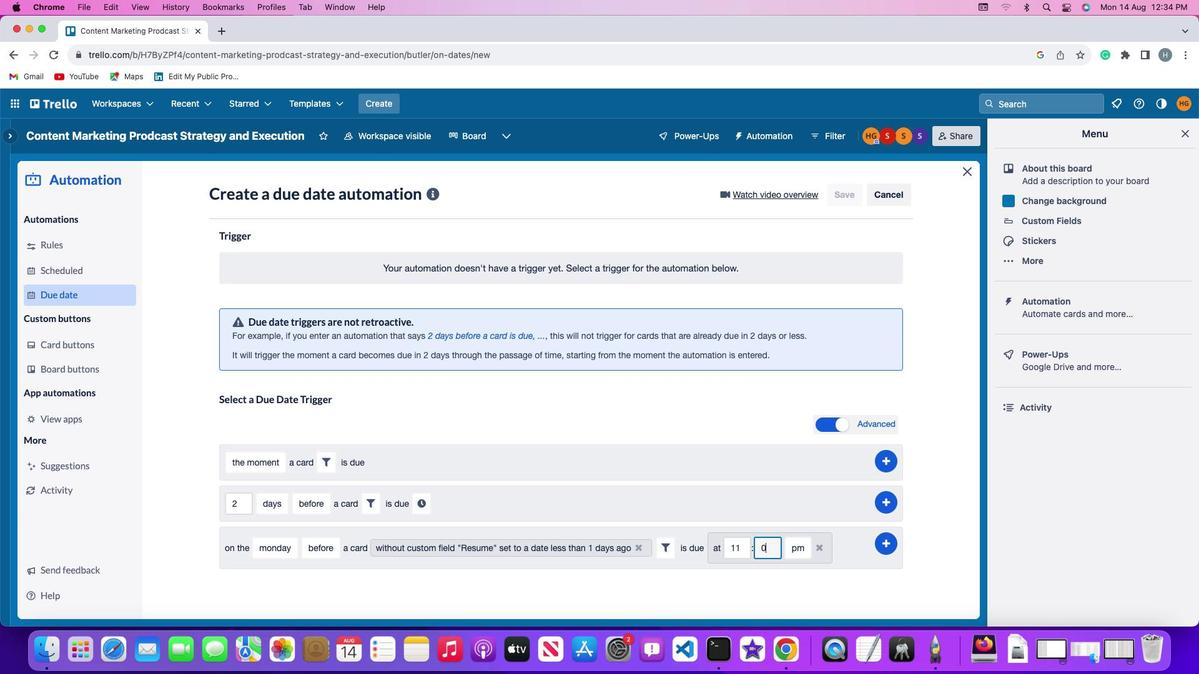 
Action: Key pressed '0'
Screenshot: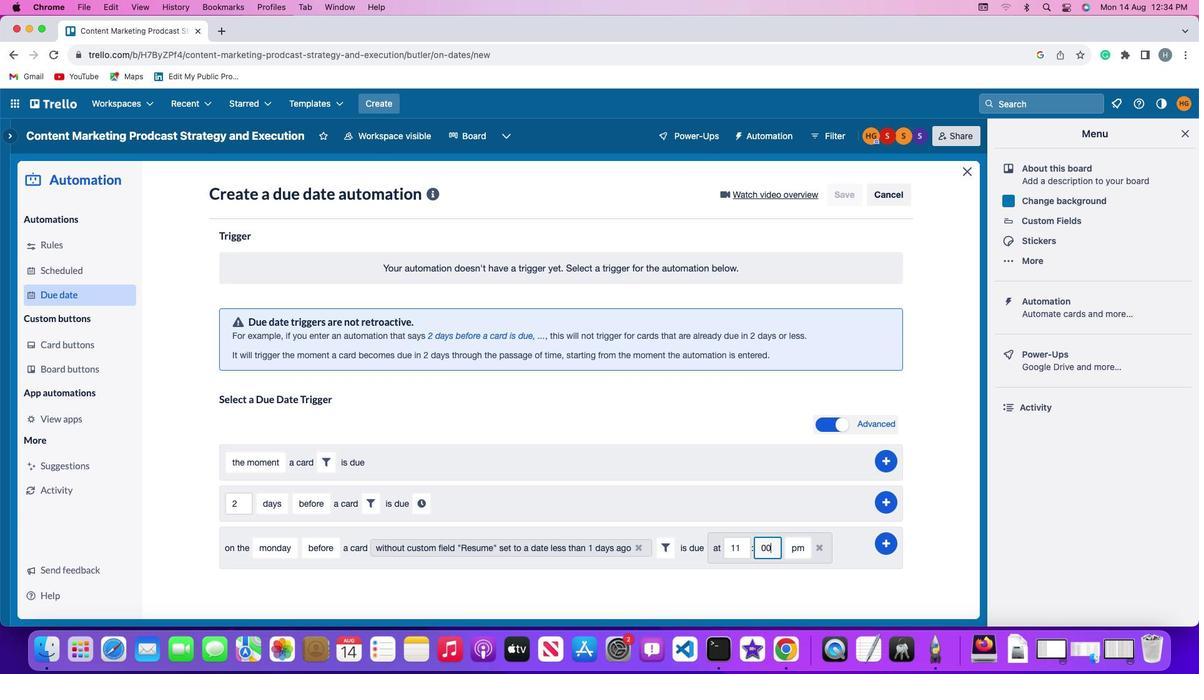 
Action: Mouse moved to (793, 550)
Screenshot: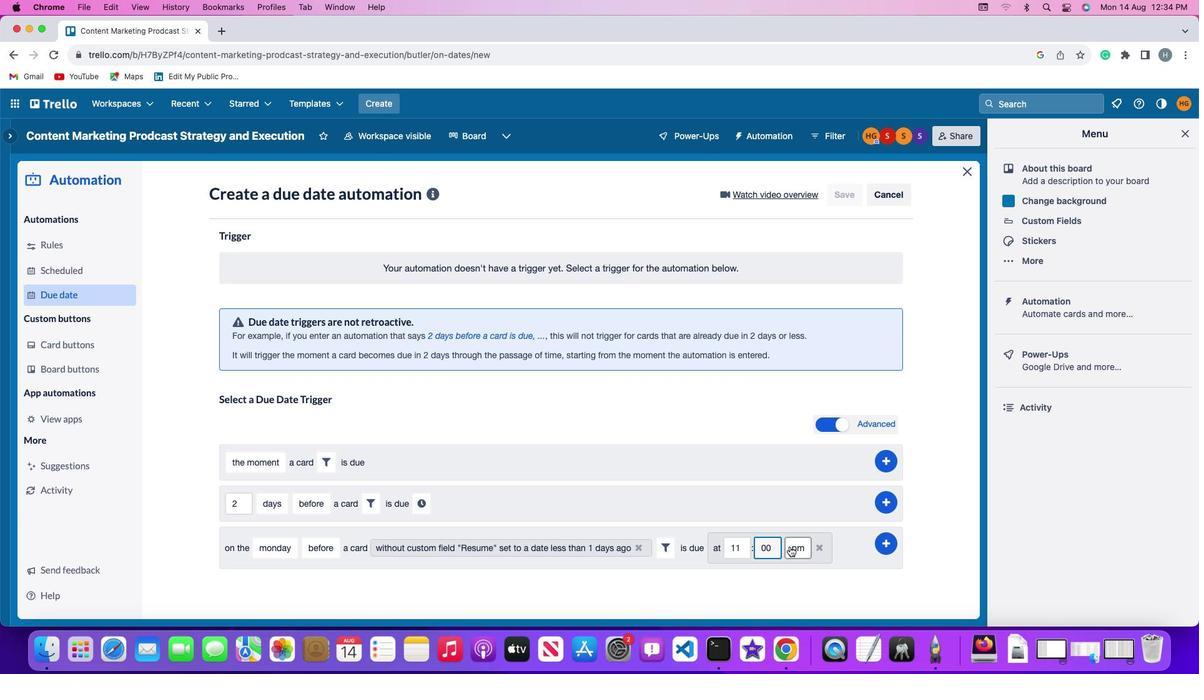 
Action: Mouse pressed left at (793, 550)
Screenshot: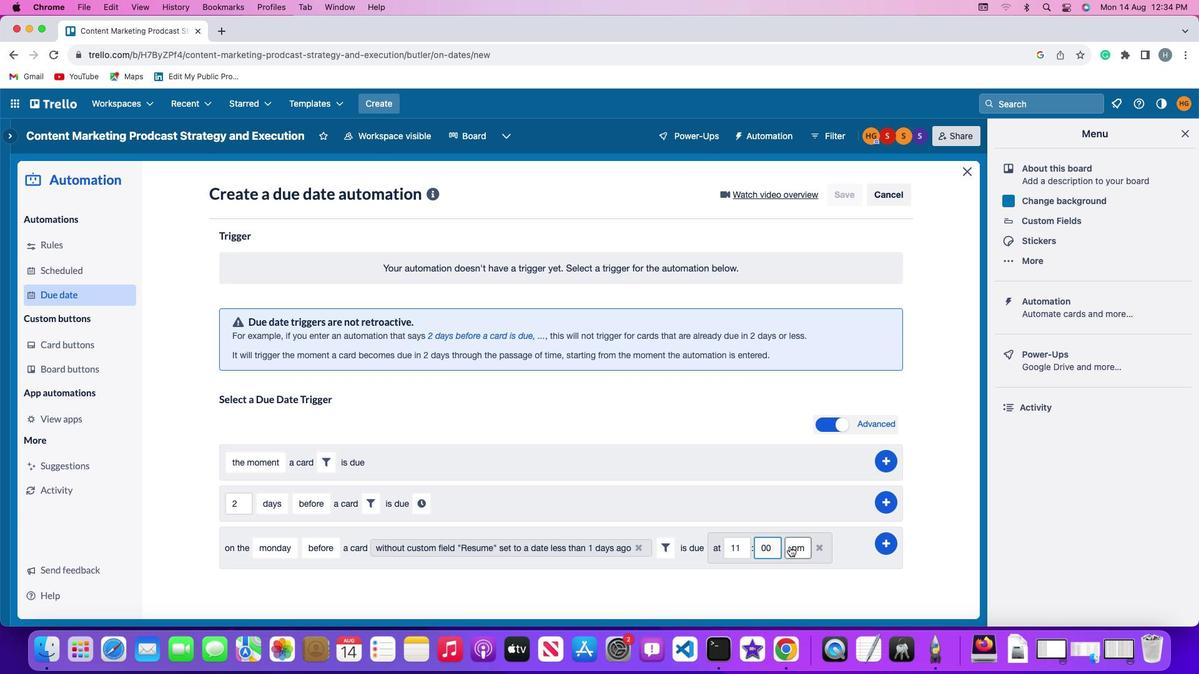 
Action: Mouse moved to (799, 568)
Screenshot: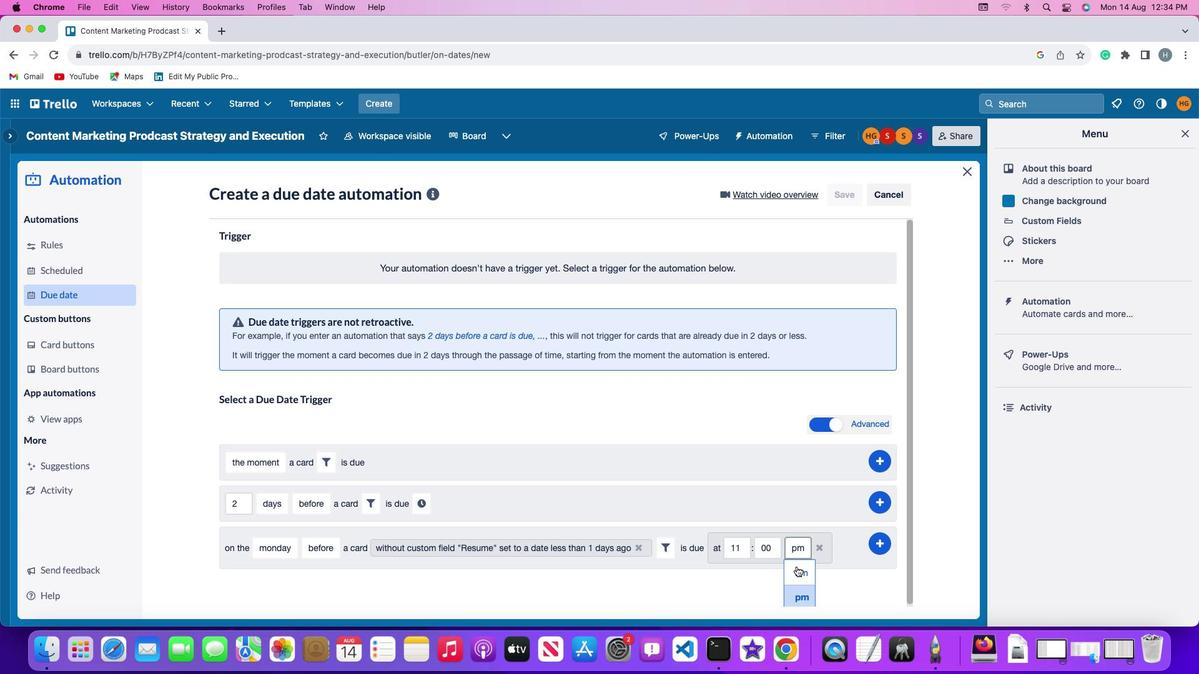 
Action: Mouse pressed left at (799, 568)
Screenshot: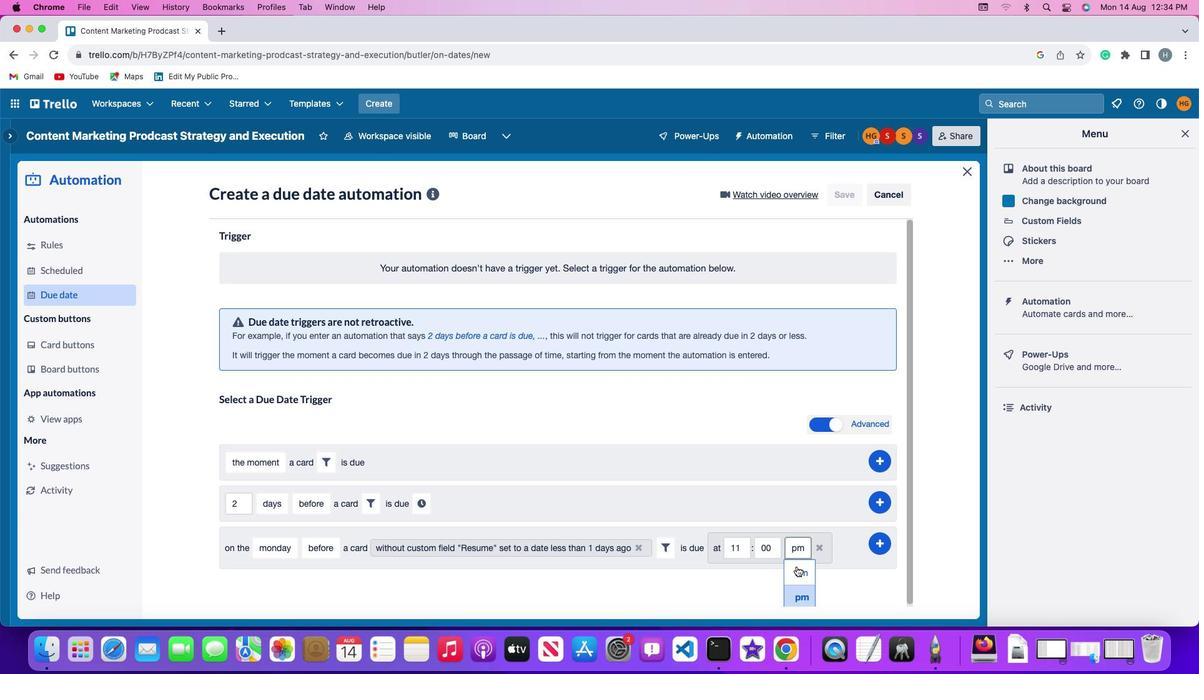 
Action: Mouse moved to (886, 541)
Screenshot: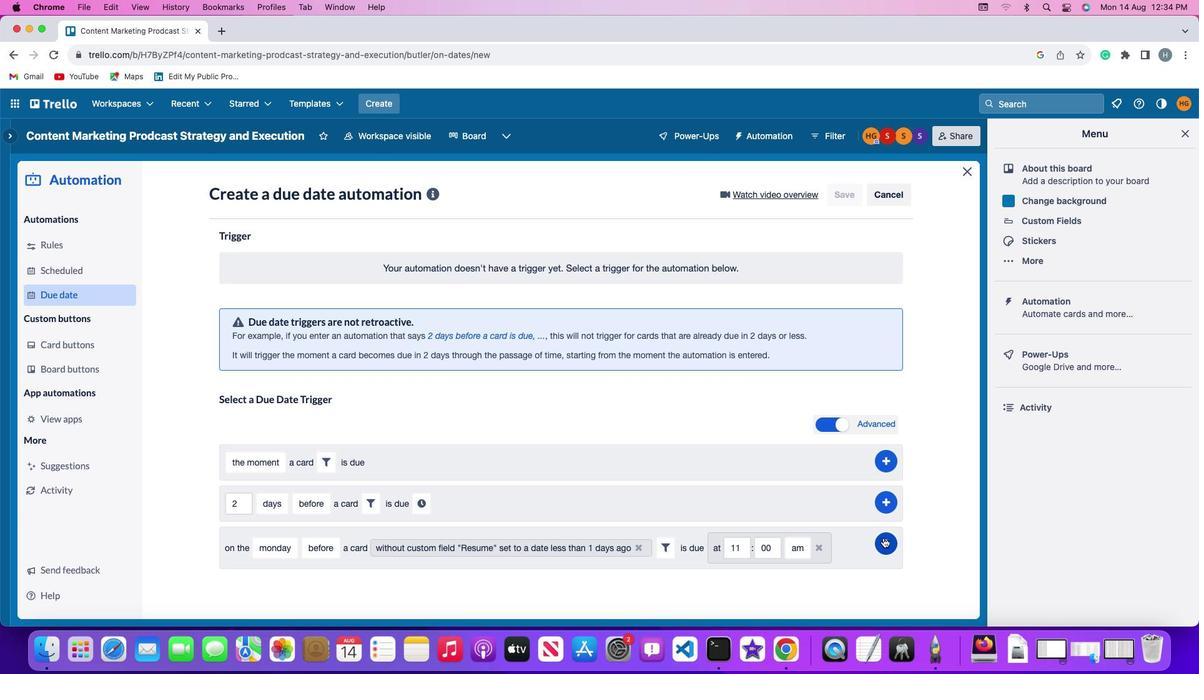 
Action: Mouse pressed left at (886, 541)
Screenshot: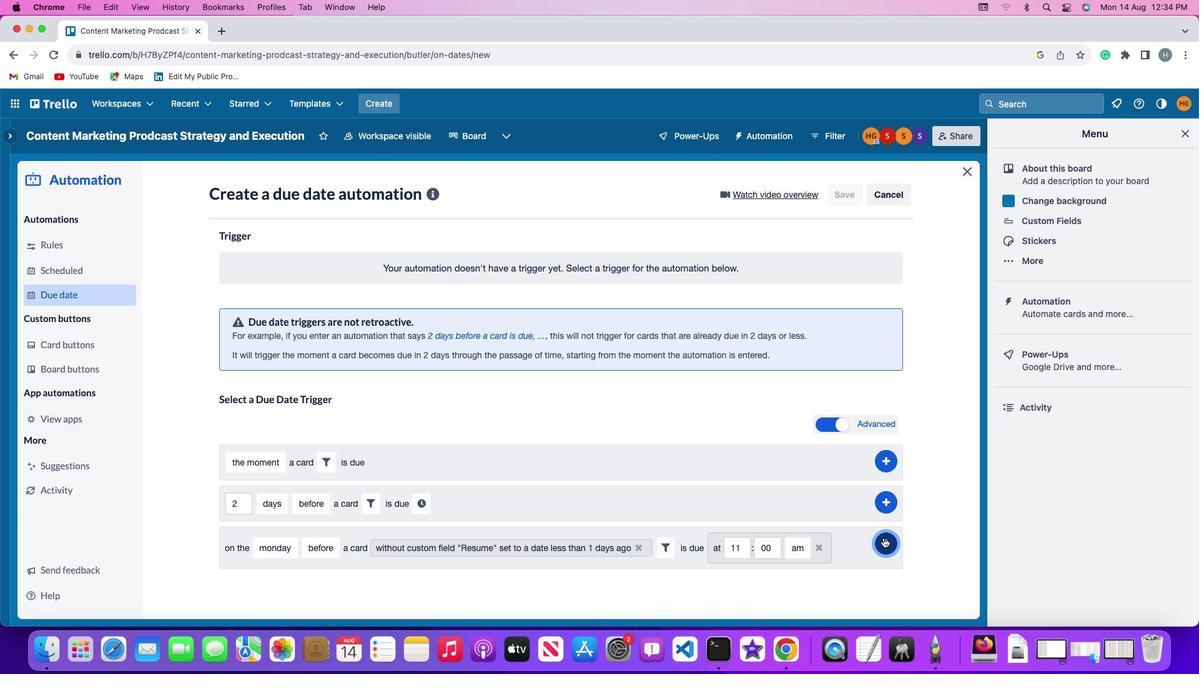 
Action: Mouse moved to (946, 427)
Screenshot: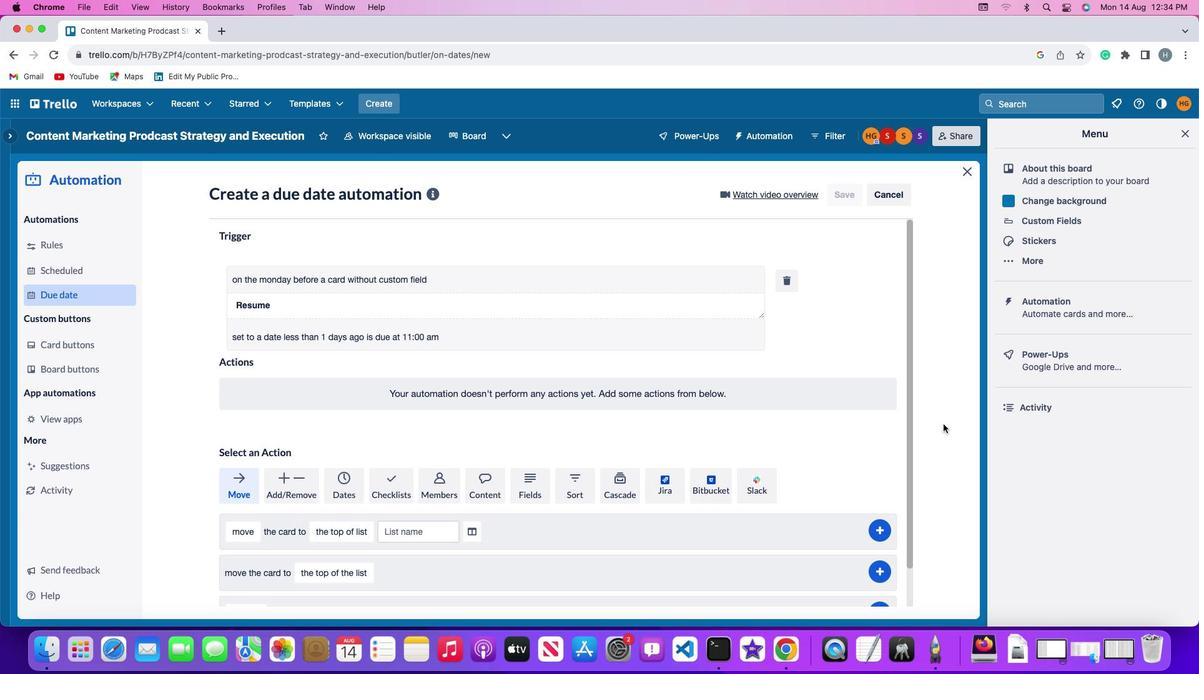 
